 Task: Create a due date automation trigger when advanced on, 2 days after a card is due add fields without all custom fields completed at 11:00 AM.
Action: Mouse moved to (1389, 111)
Screenshot: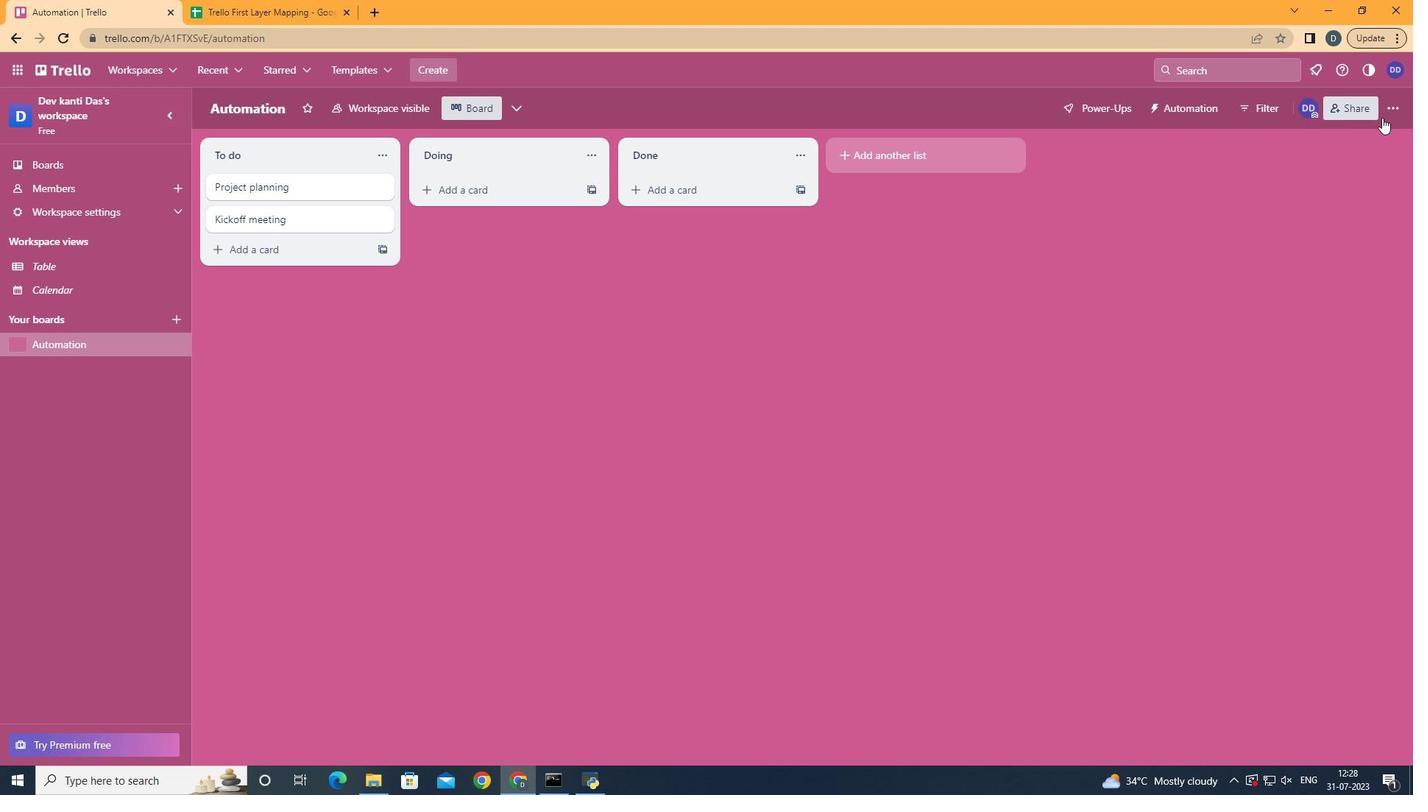 
Action: Mouse pressed left at (1389, 111)
Screenshot: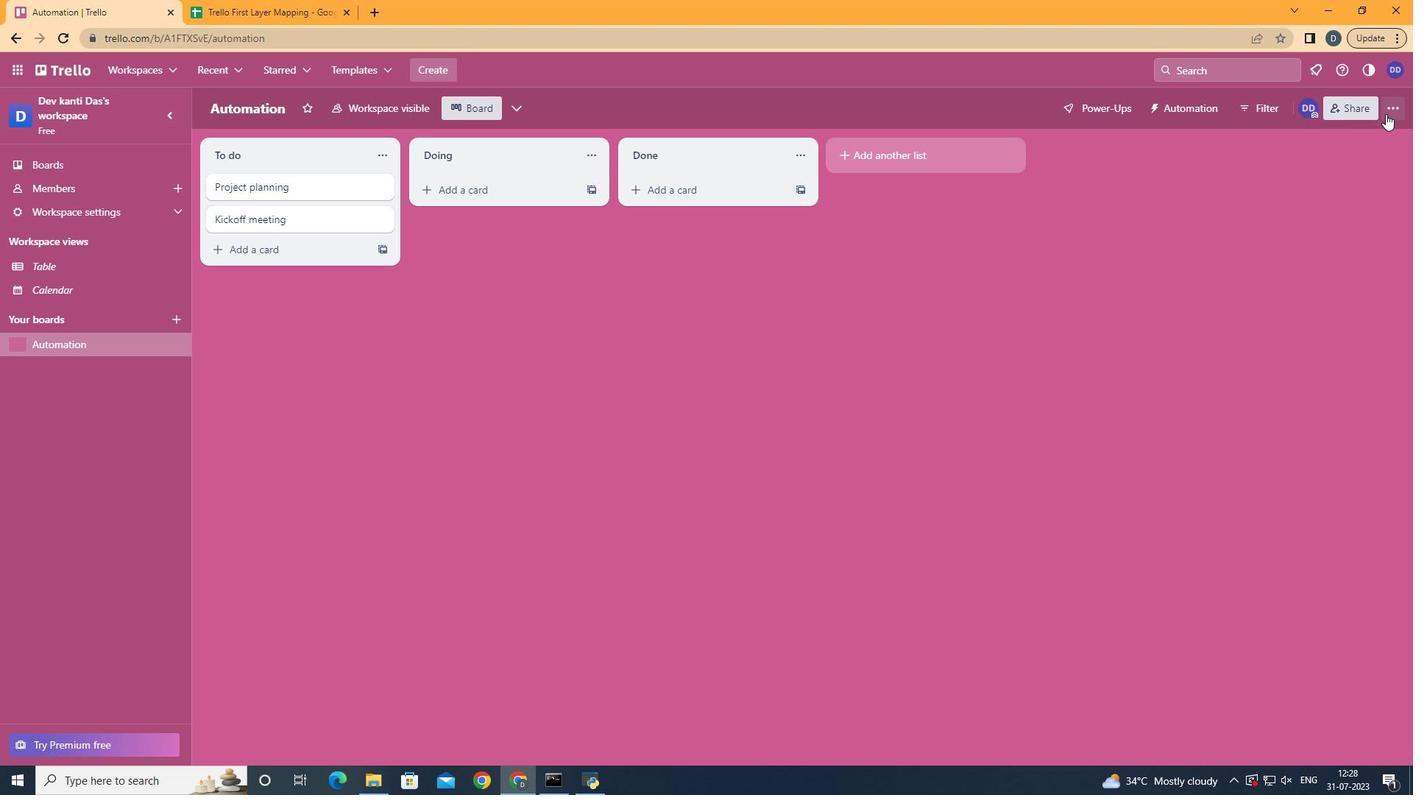 
Action: Mouse moved to (1331, 293)
Screenshot: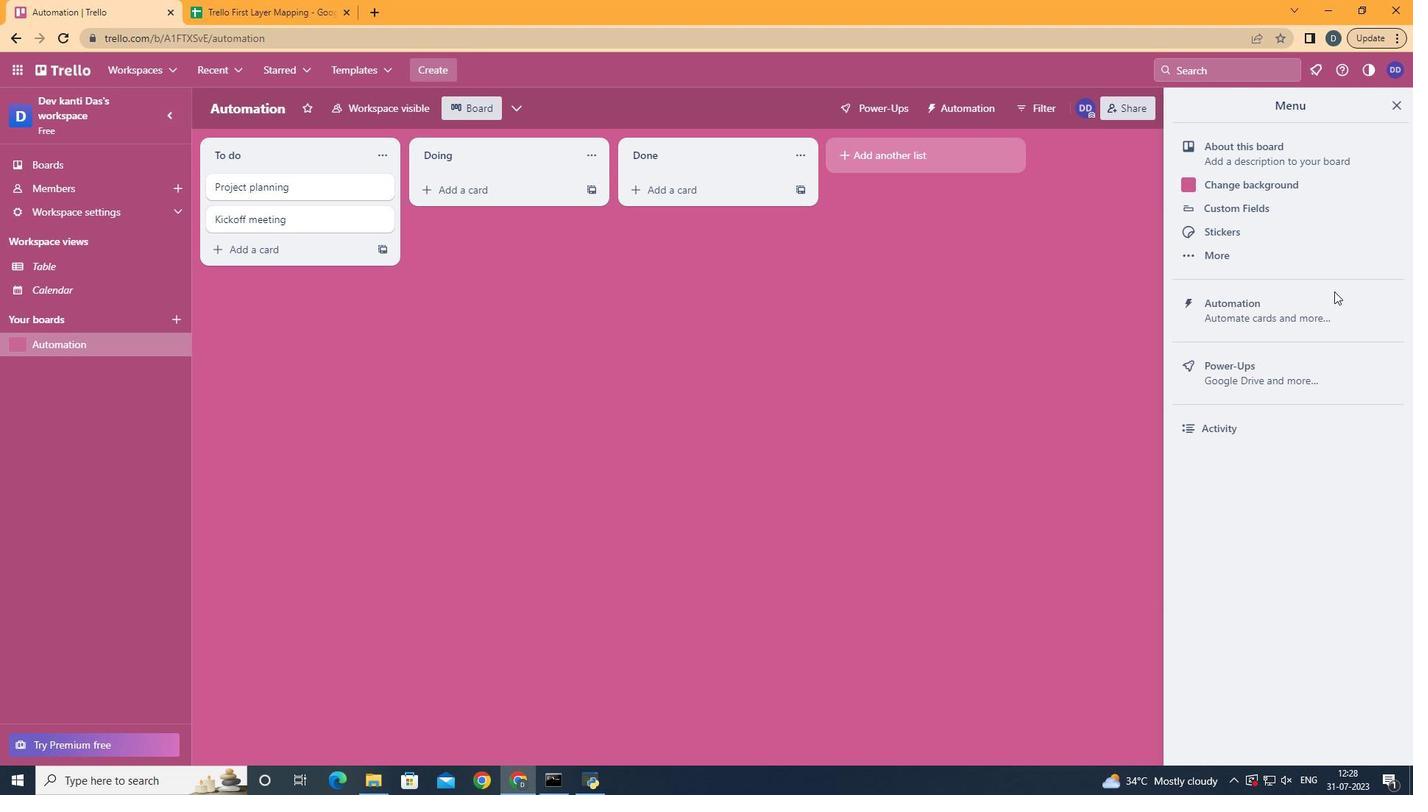 
Action: Mouse pressed left at (1331, 293)
Screenshot: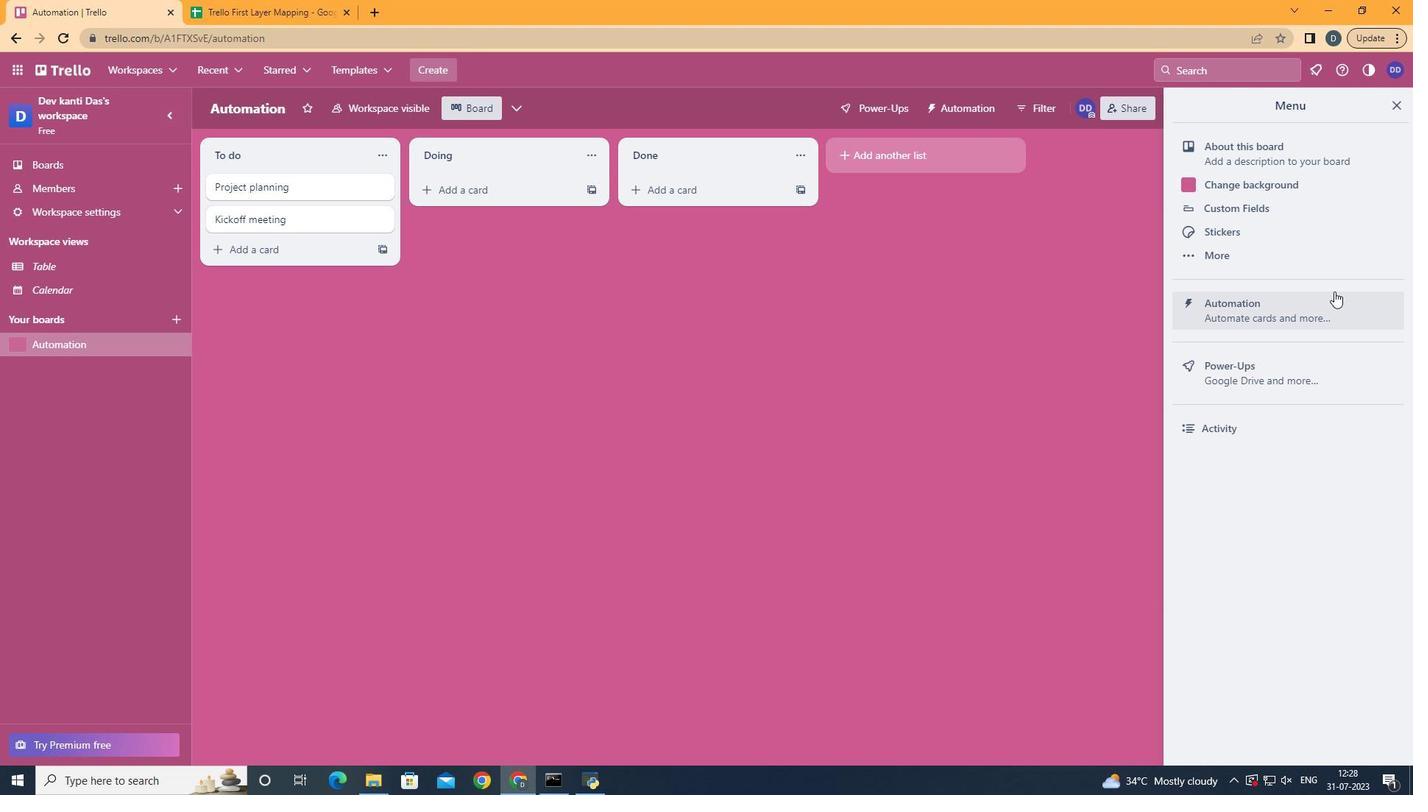 
Action: Mouse moved to (269, 288)
Screenshot: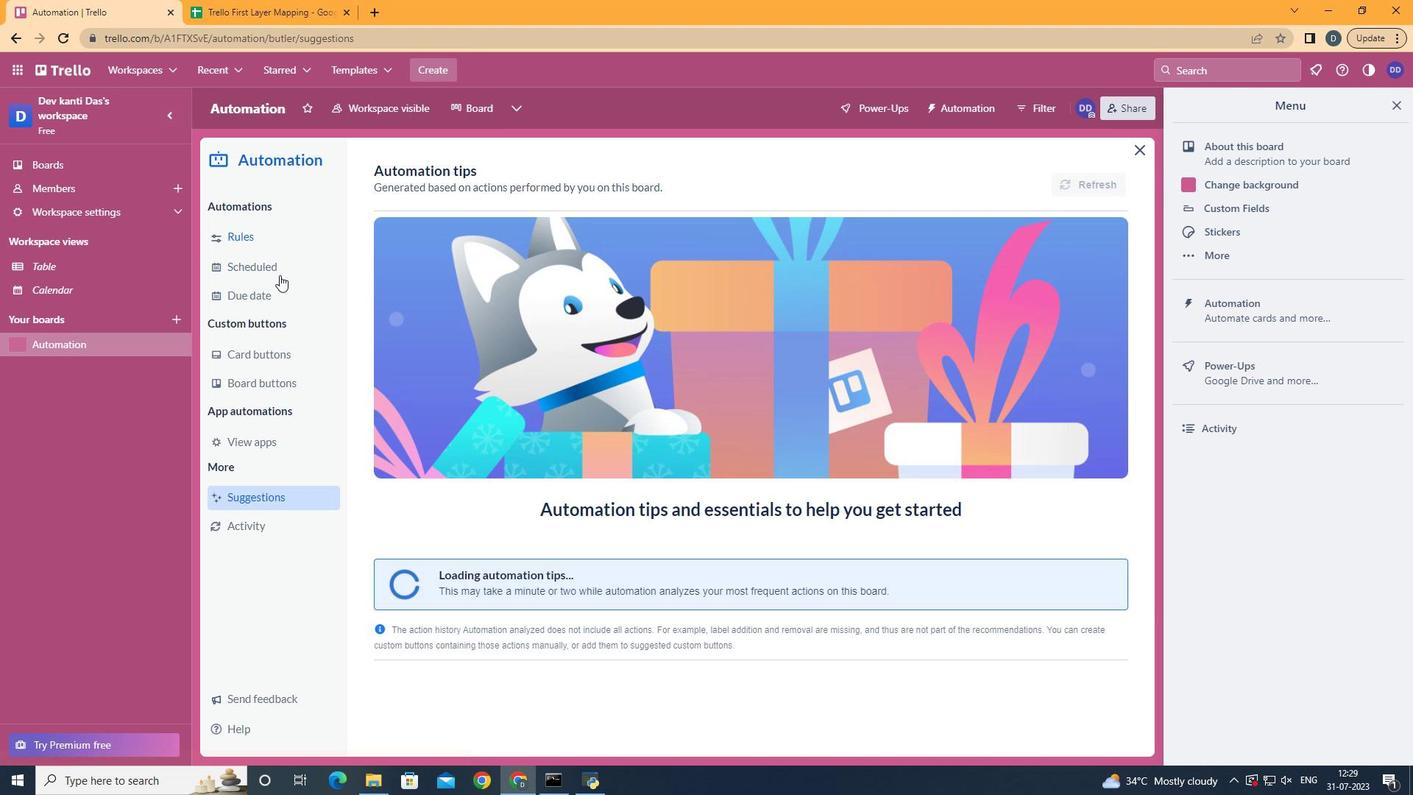 
Action: Mouse pressed left at (269, 288)
Screenshot: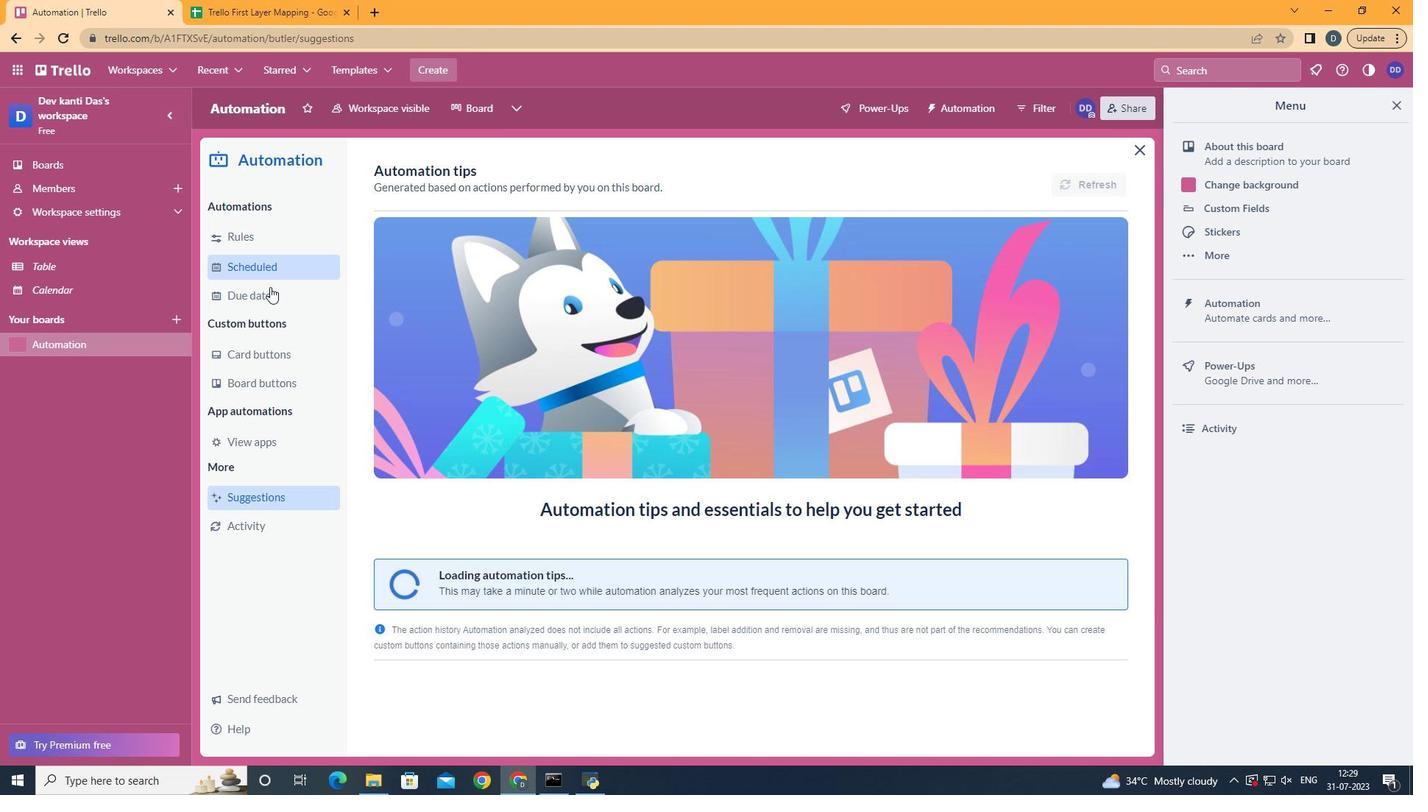
Action: Mouse moved to (1041, 178)
Screenshot: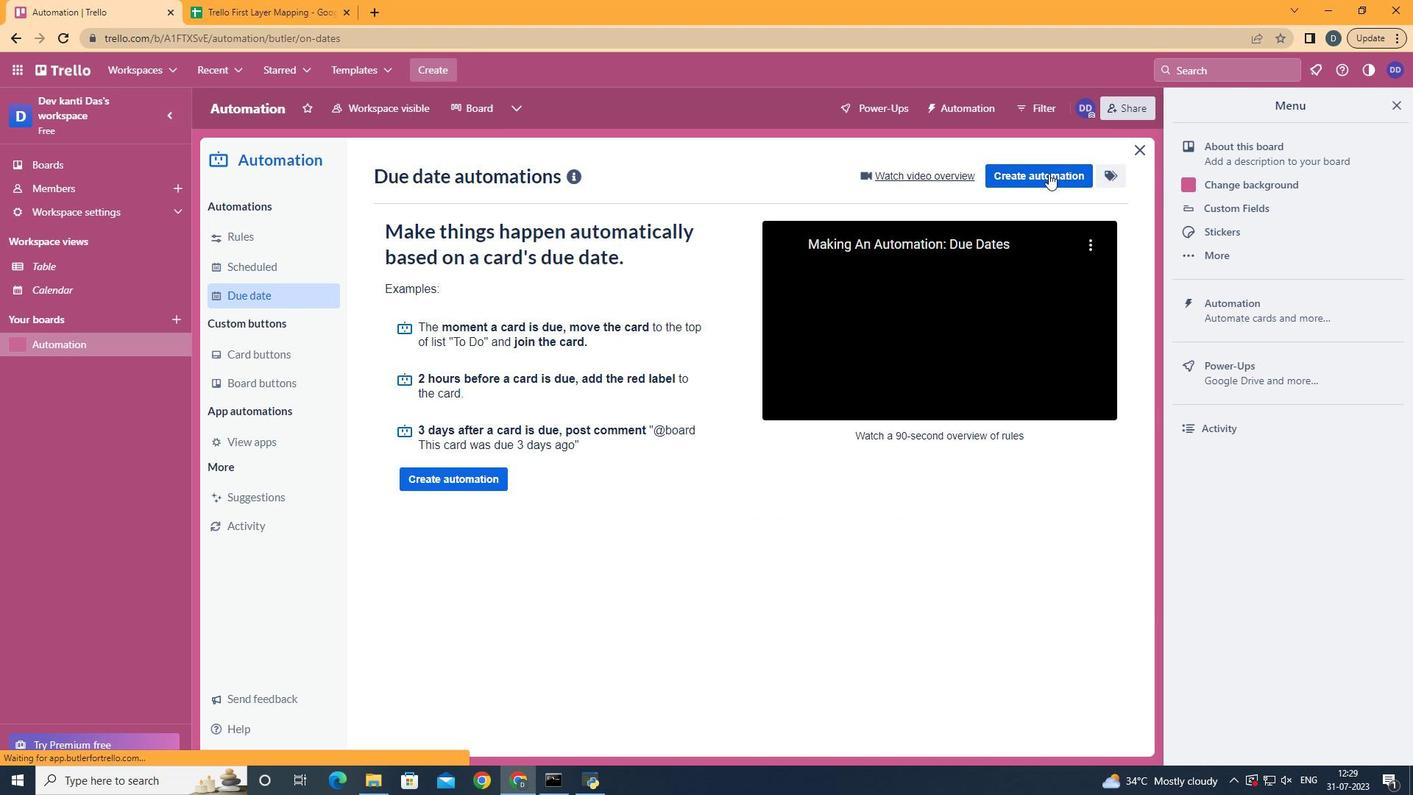 
Action: Mouse pressed left at (1041, 178)
Screenshot: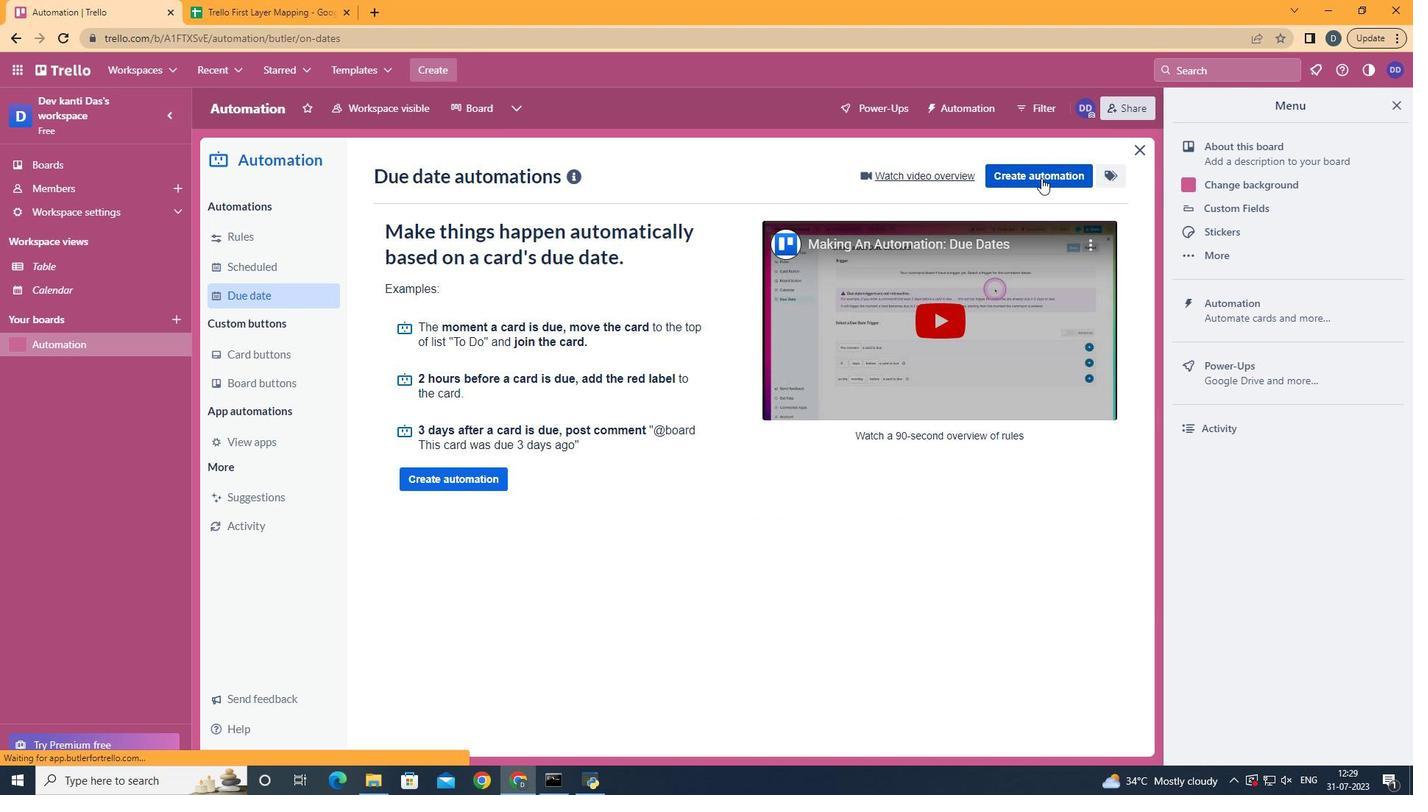 
Action: Mouse moved to (720, 317)
Screenshot: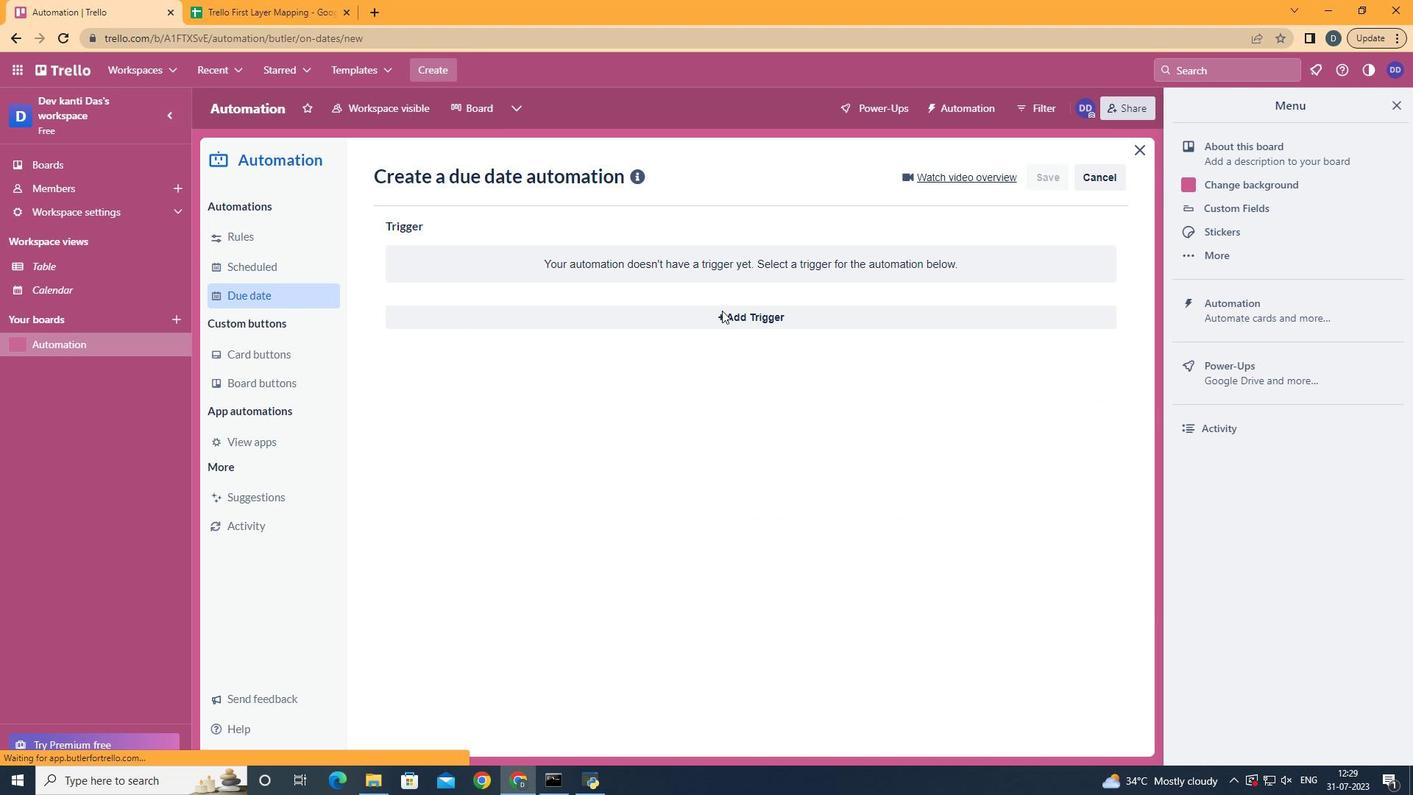
Action: Mouse pressed left at (720, 317)
Screenshot: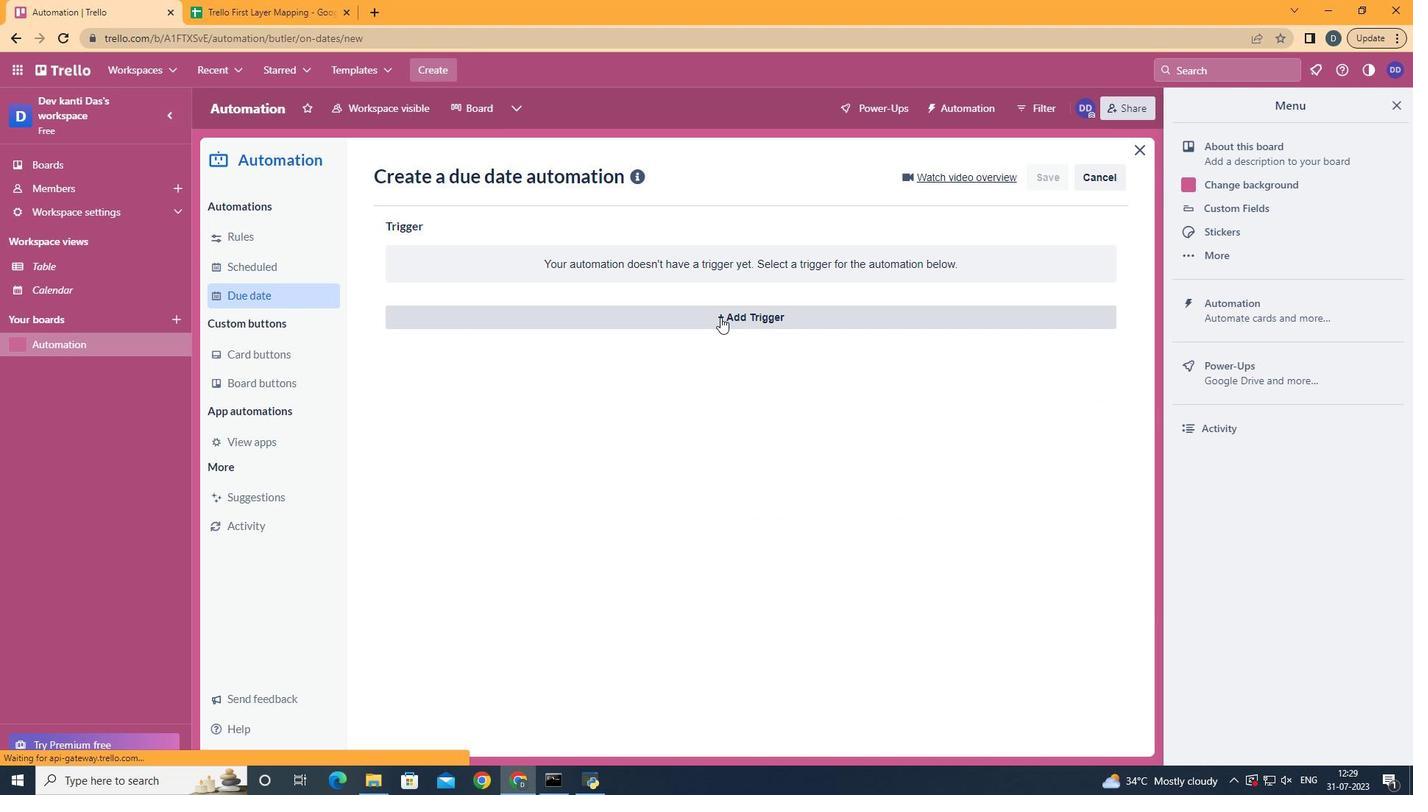 
Action: Mouse moved to (525, 604)
Screenshot: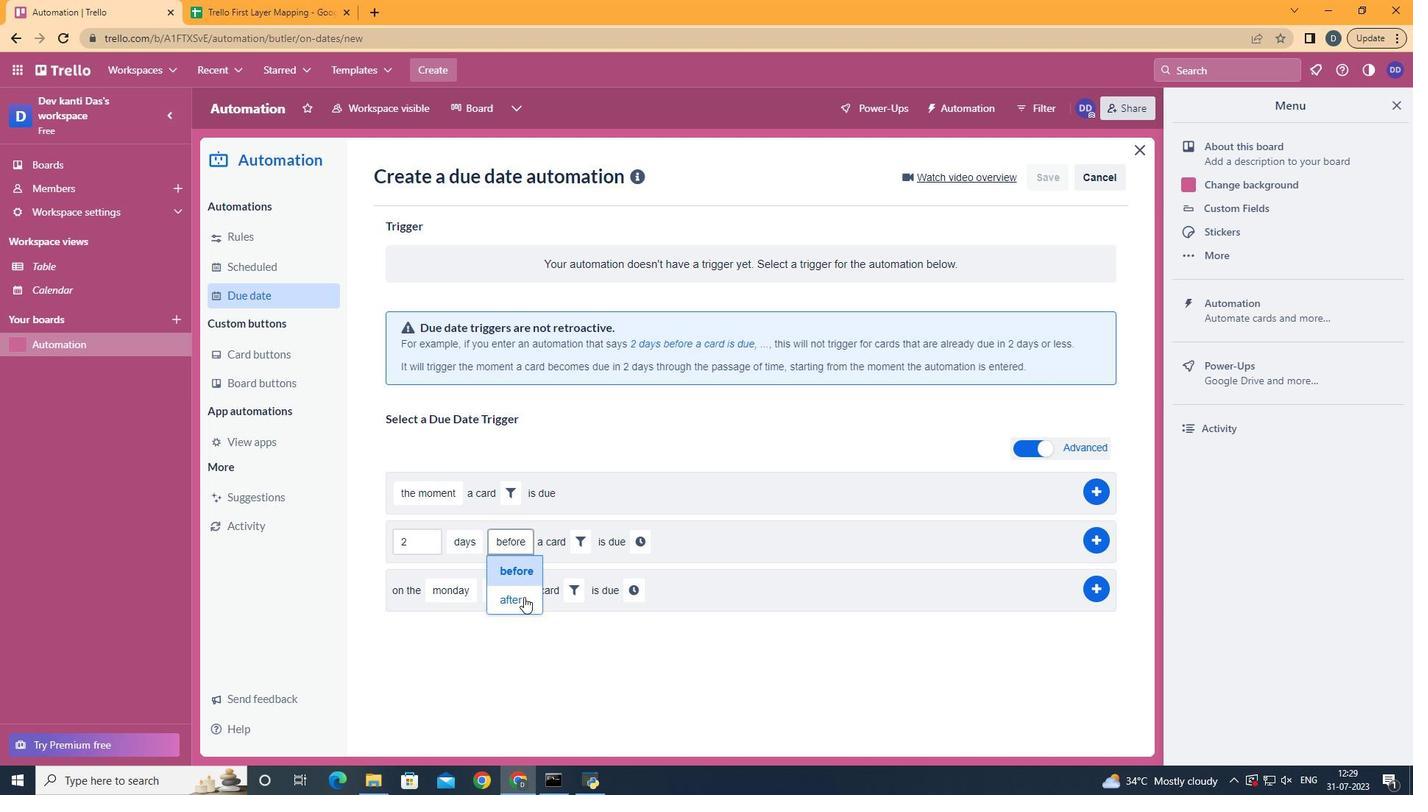 
Action: Mouse pressed left at (525, 604)
Screenshot: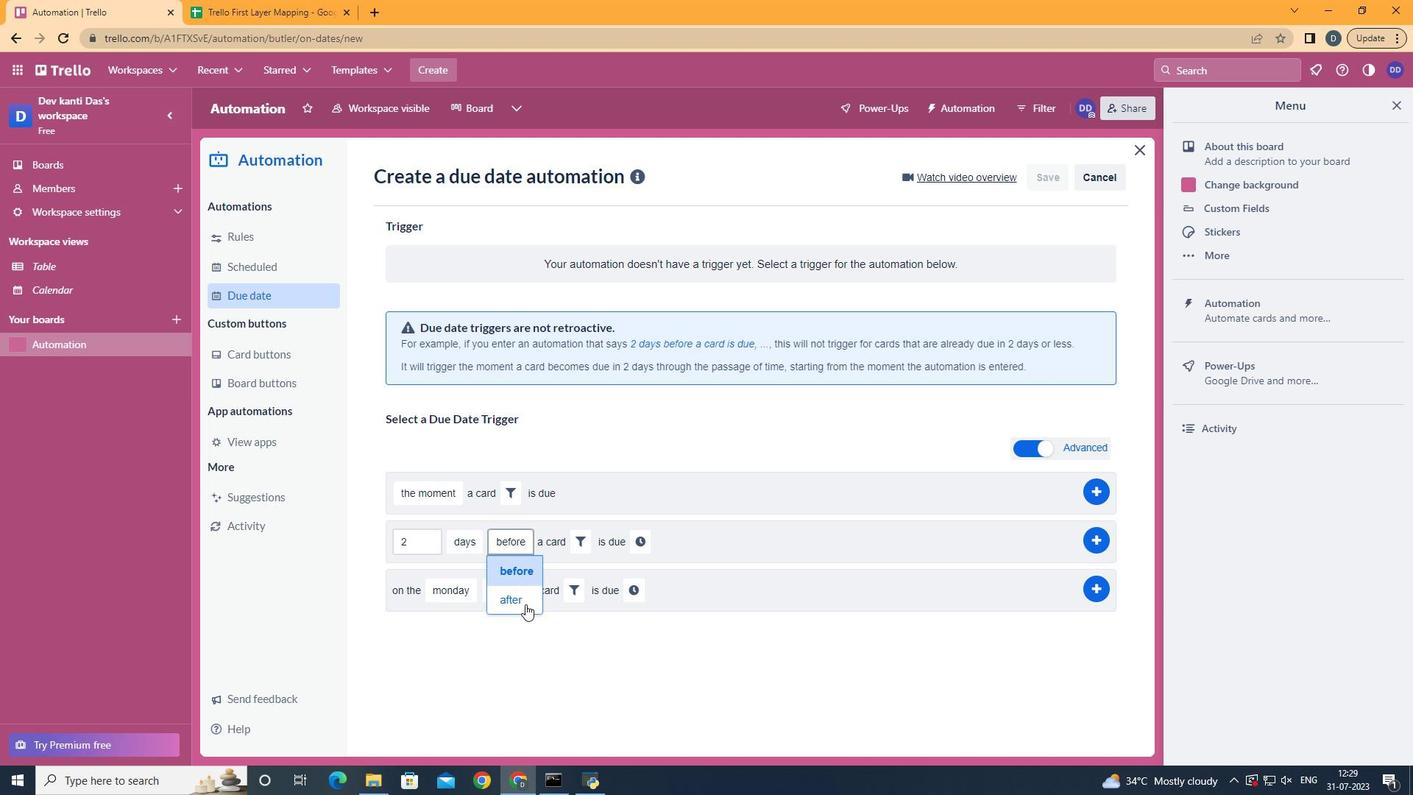 
Action: Mouse moved to (570, 535)
Screenshot: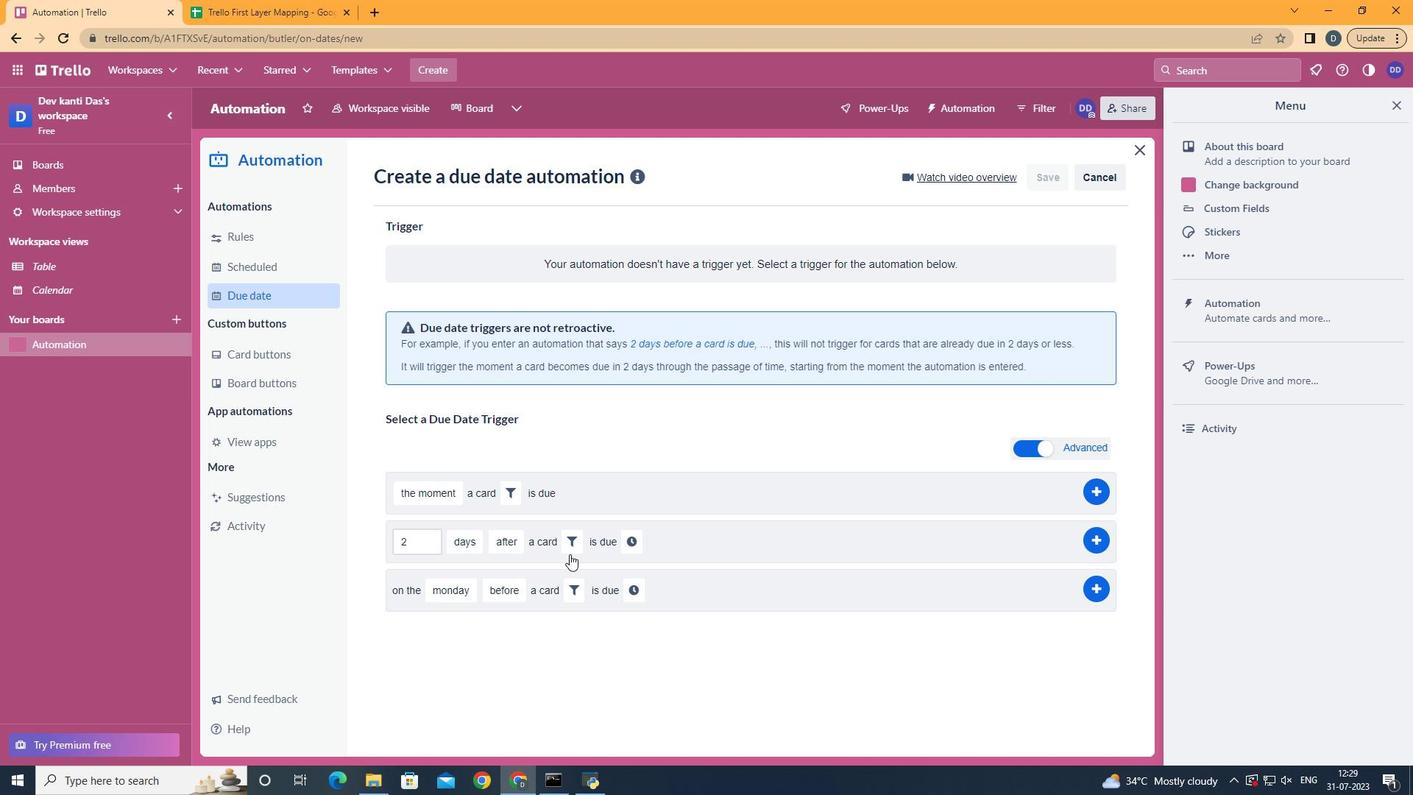 
Action: Mouse pressed left at (570, 535)
Screenshot: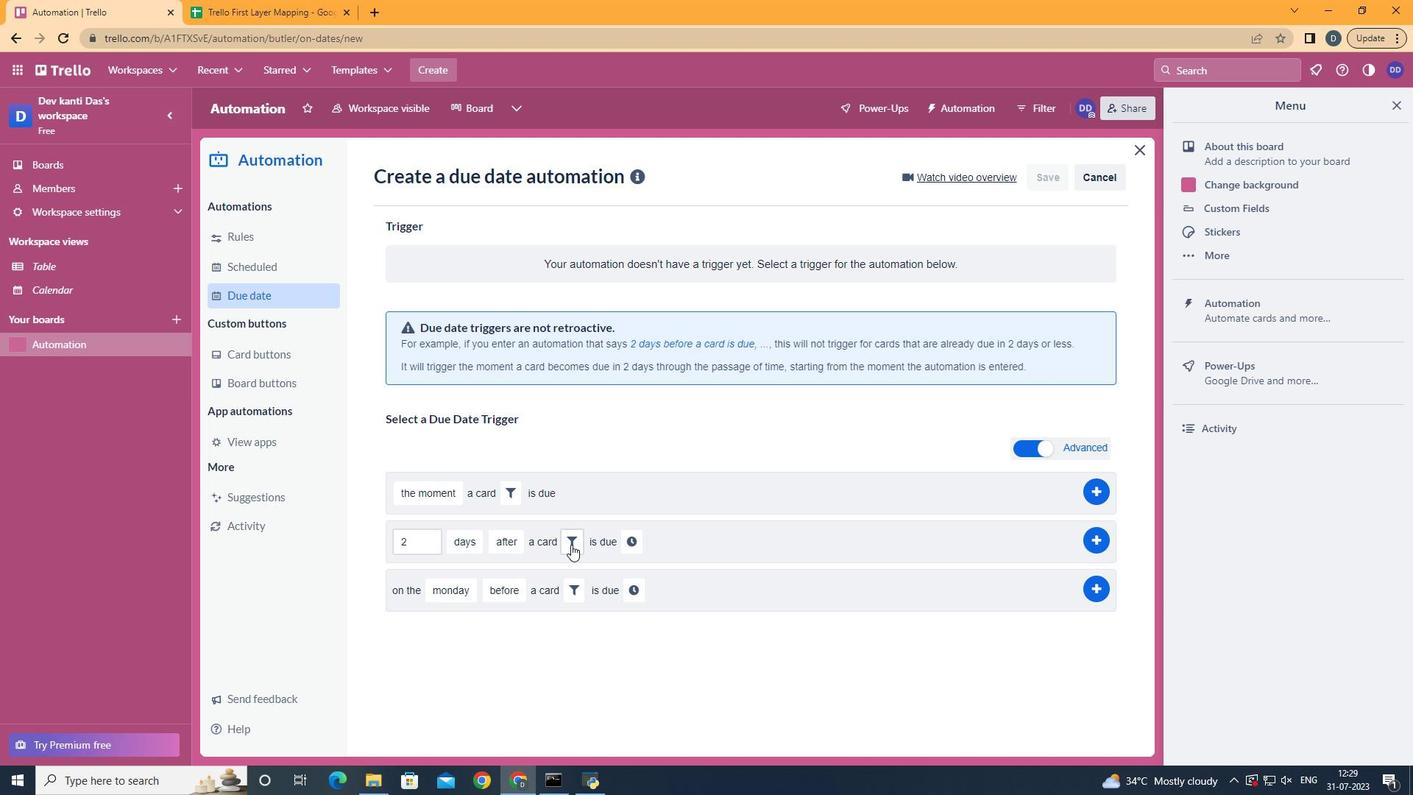 
Action: Mouse moved to (802, 584)
Screenshot: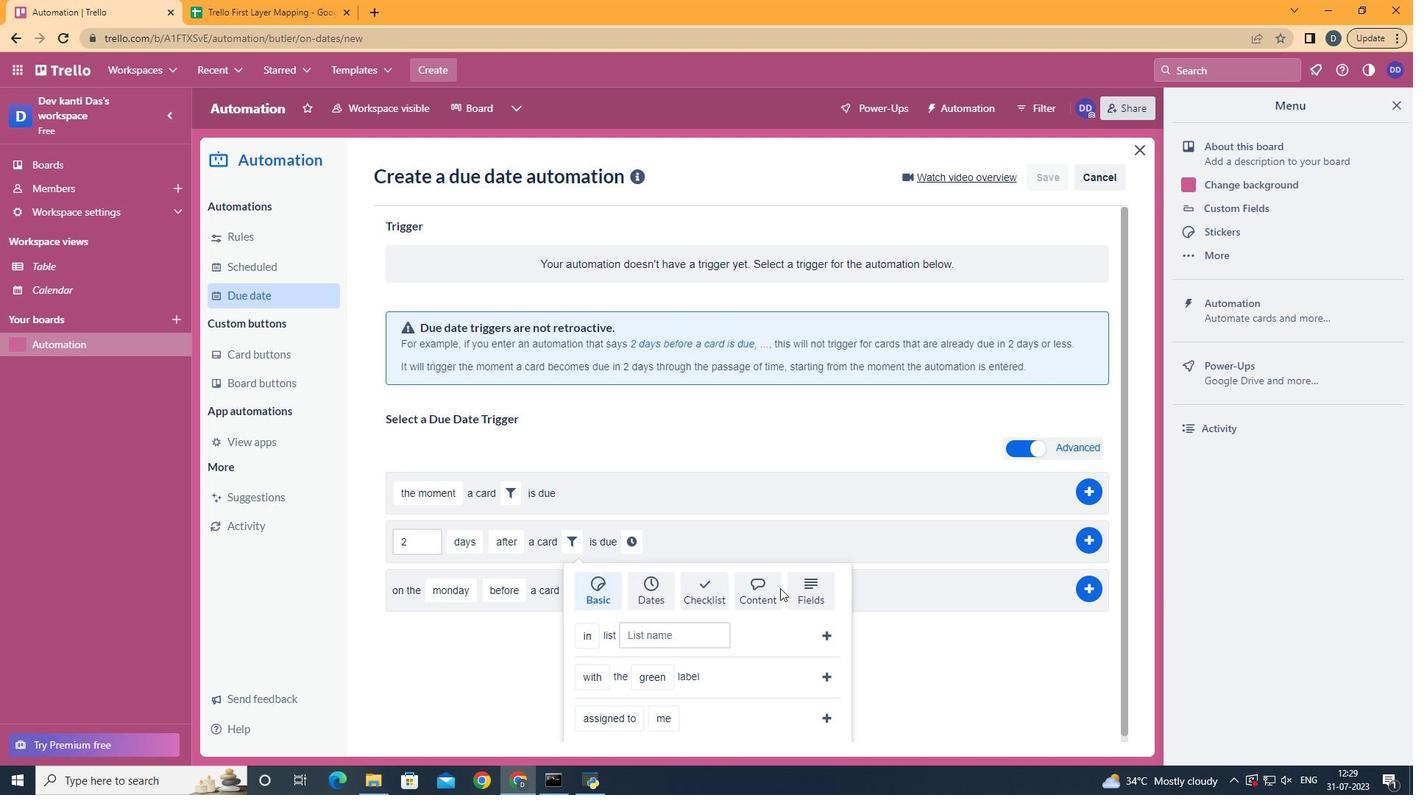 
Action: Mouse pressed left at (802, 584)
Screenshot: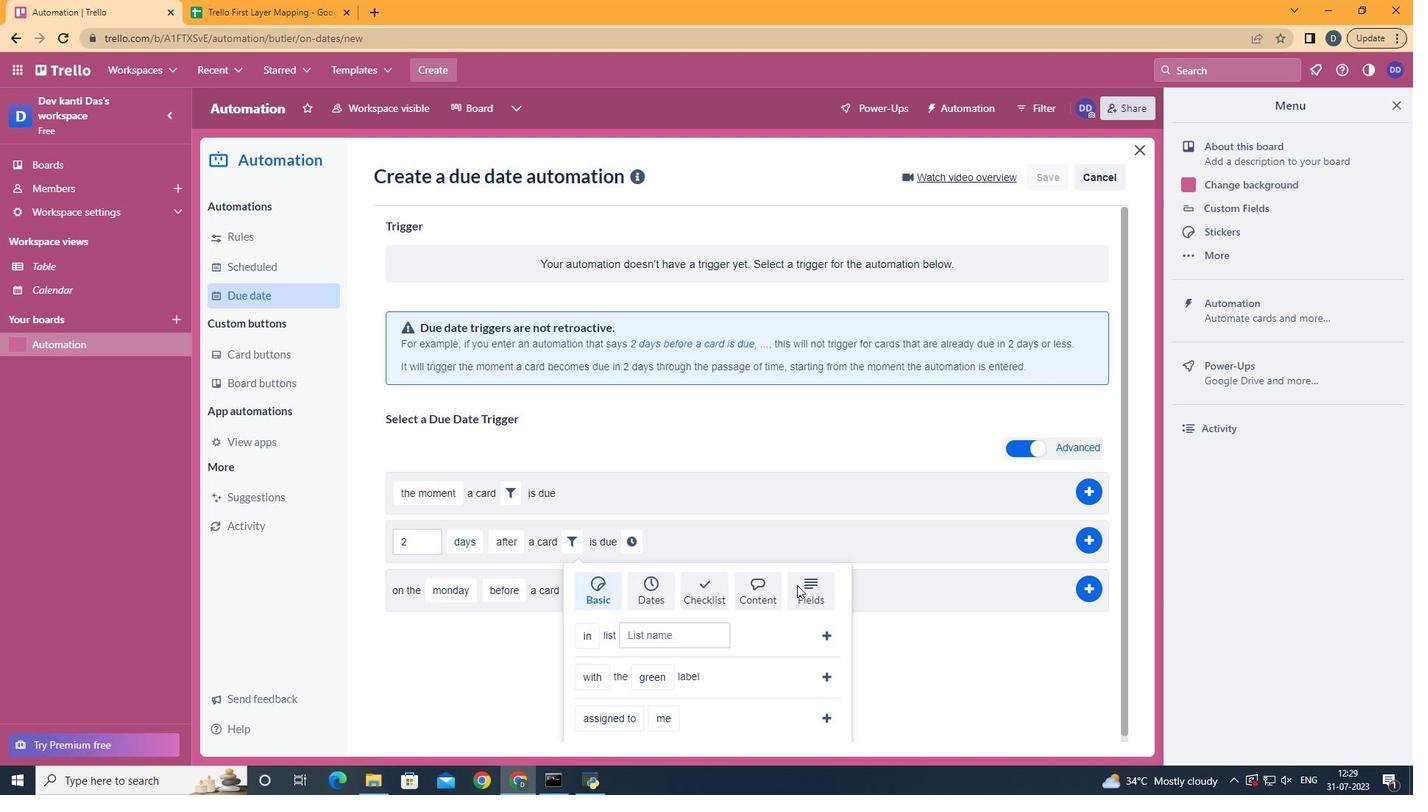 
Action: Mouse moved to (607, 709)
Screenshot: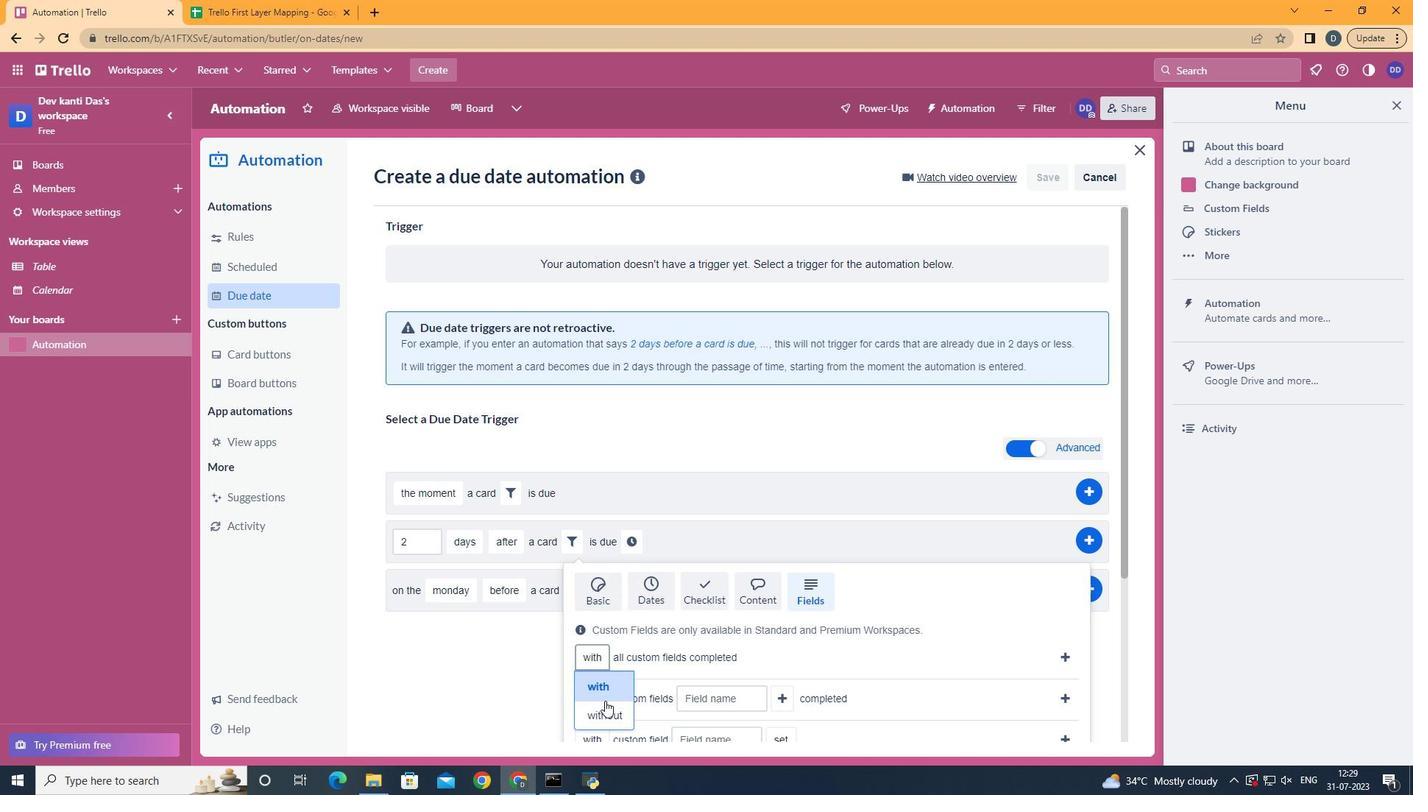 
Action: Mouse pressed left at (607, 709)
Screenshot: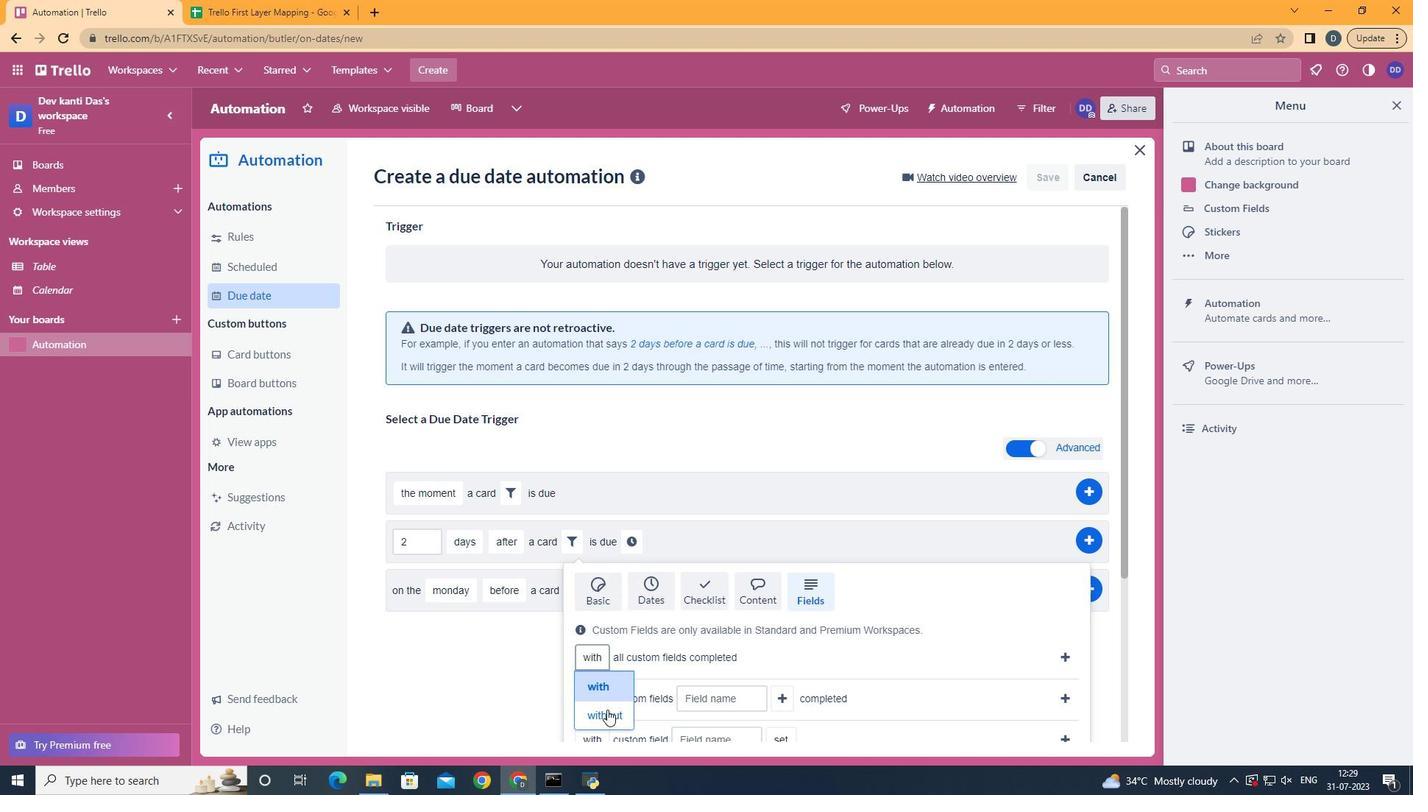
Action: Mouse moved to (1061, 656)
Screenshot: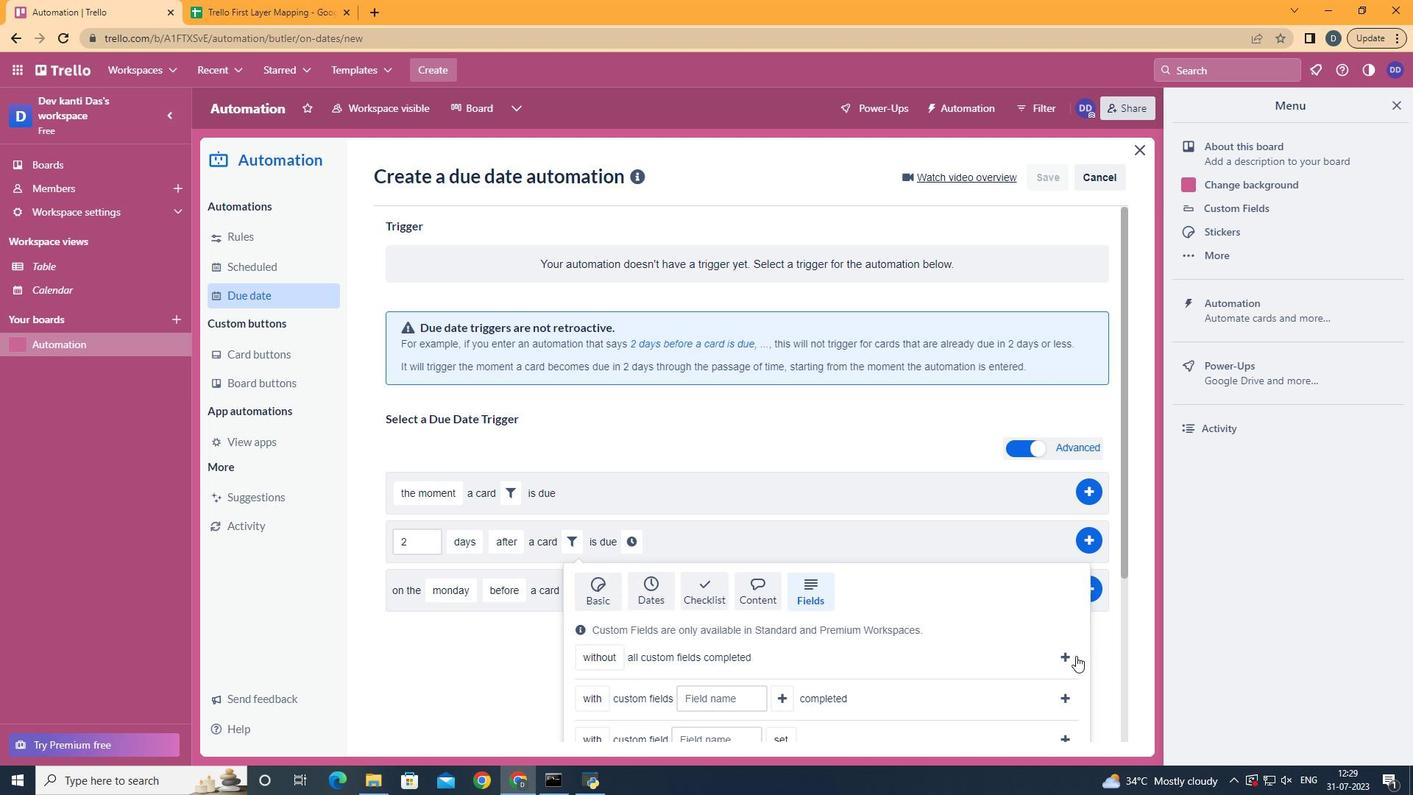 
Action: Mouse pressed left at (1061, 656)
Screenshot: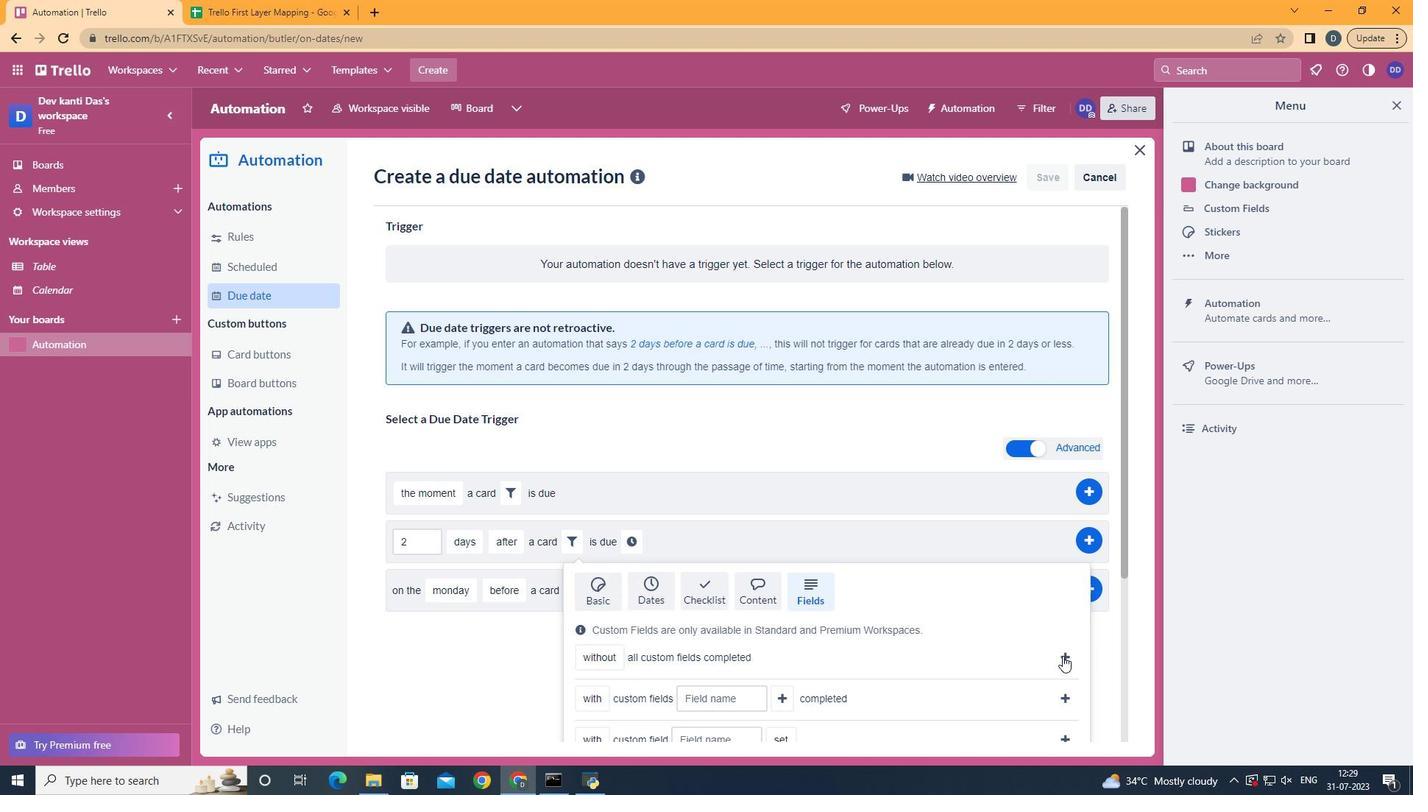 
Action: Mouse moved to (832, 552)
Screenshot: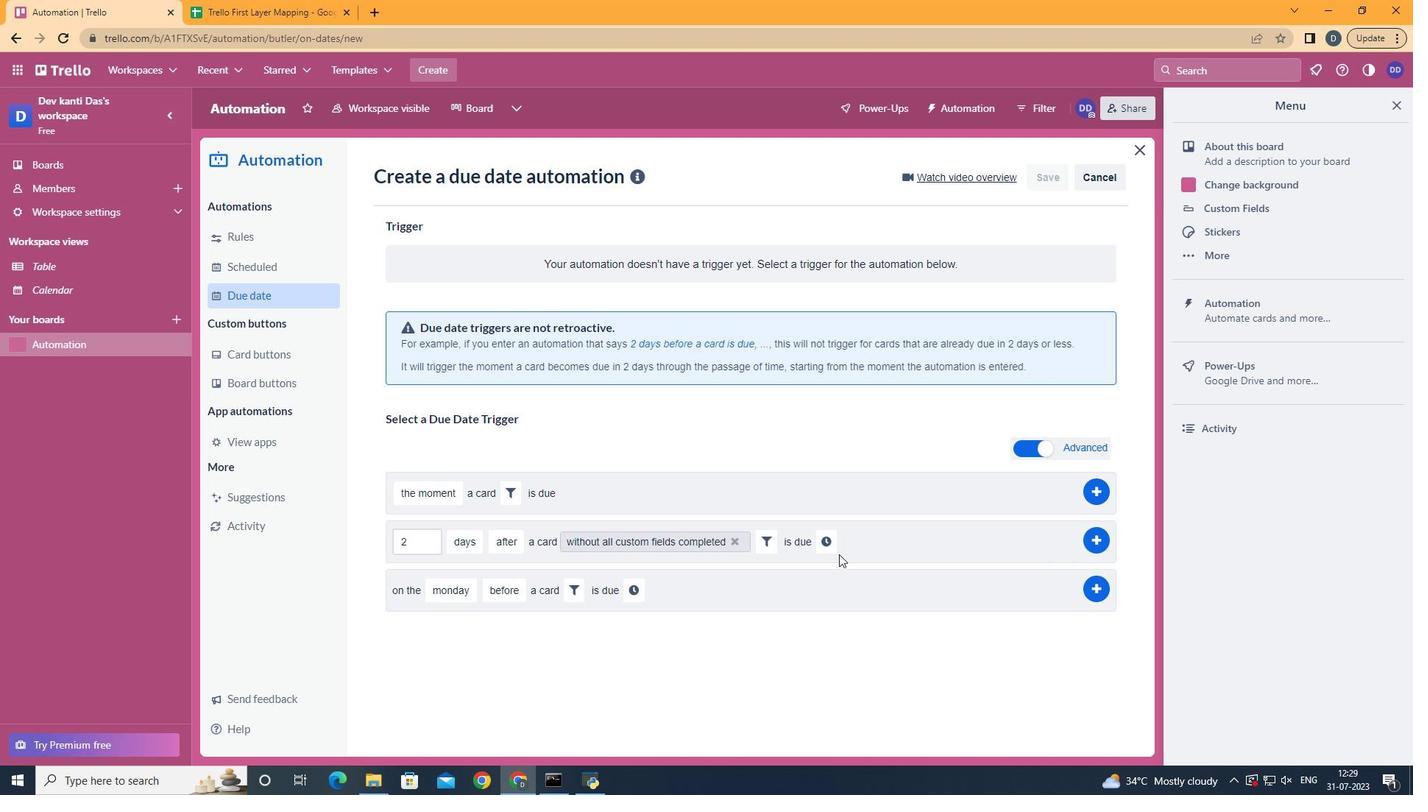 
Action: Mouse pressed left at (832, 552)
Screenshot: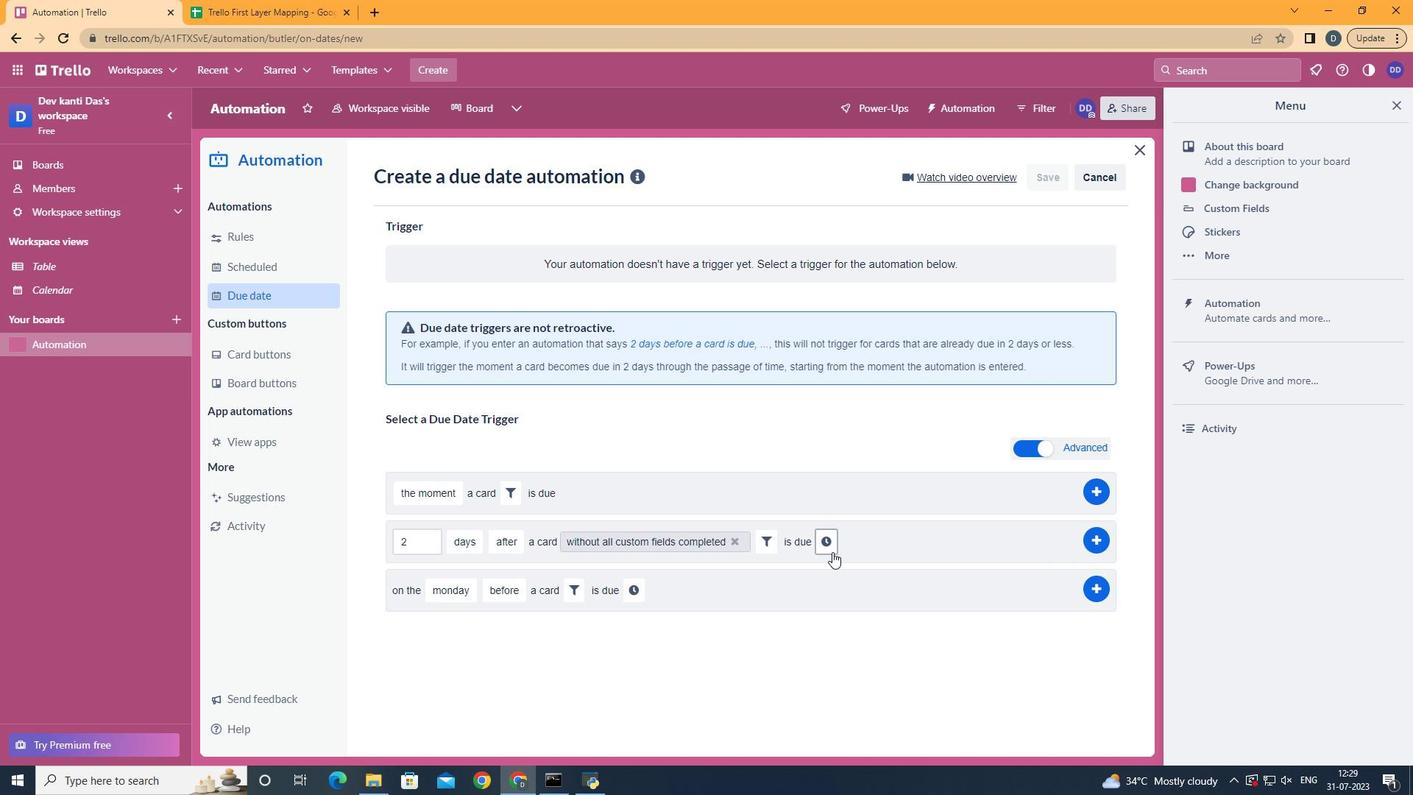 
Action: Mouse moved to (862, 551)
Screenshot: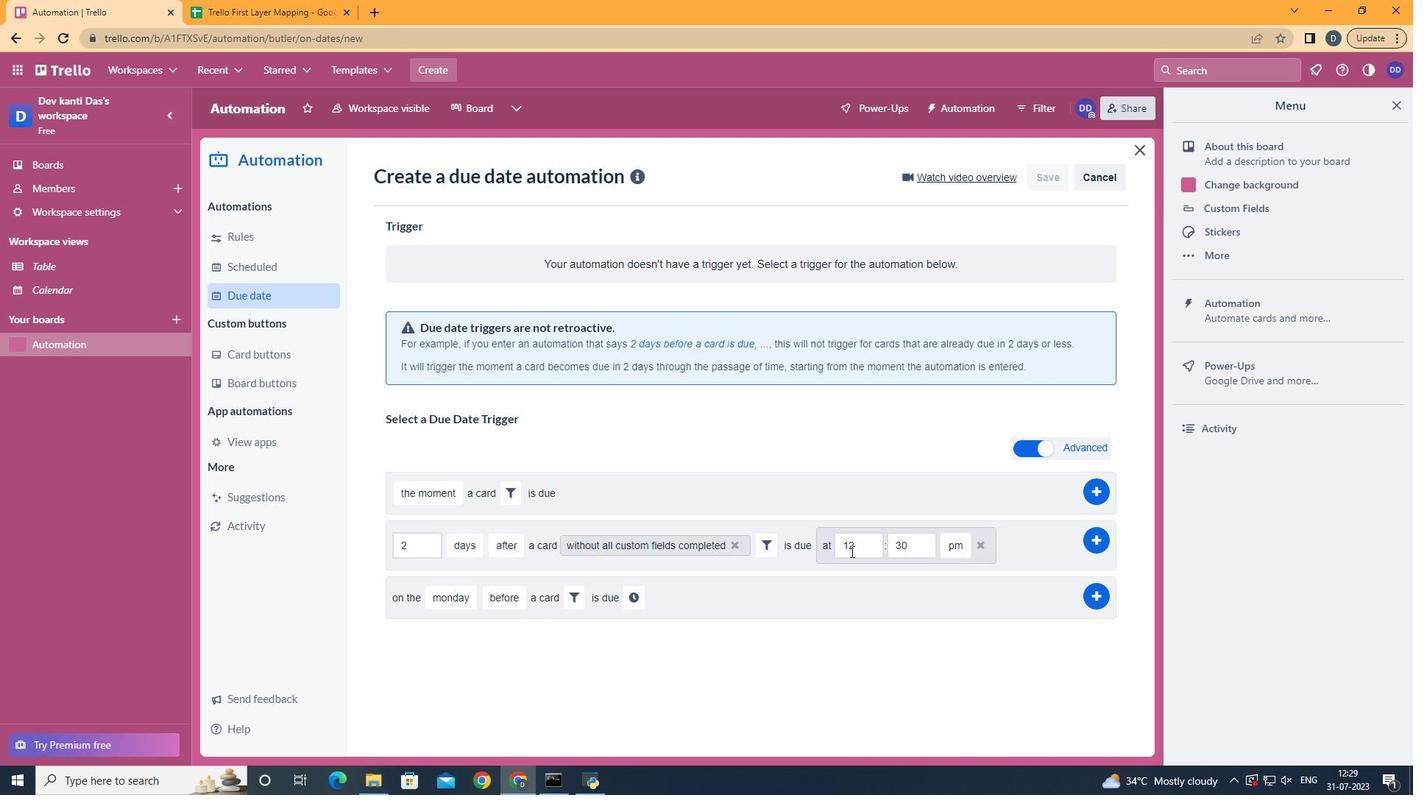 
Action: Mouse pressed left at (862, 551)
Screenshot: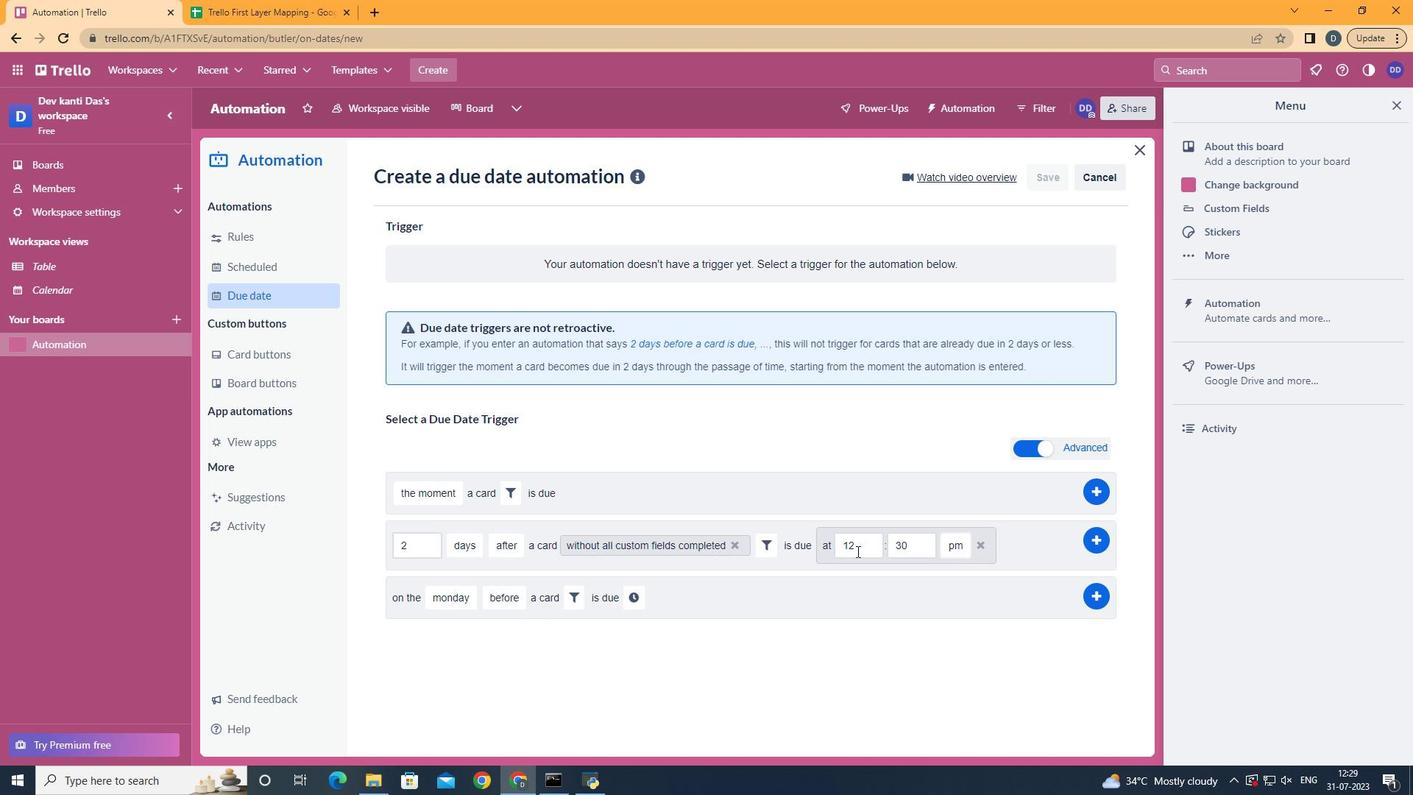 
Action: Key pressed <Key.backspace><Key.backspace>11
Screenshot: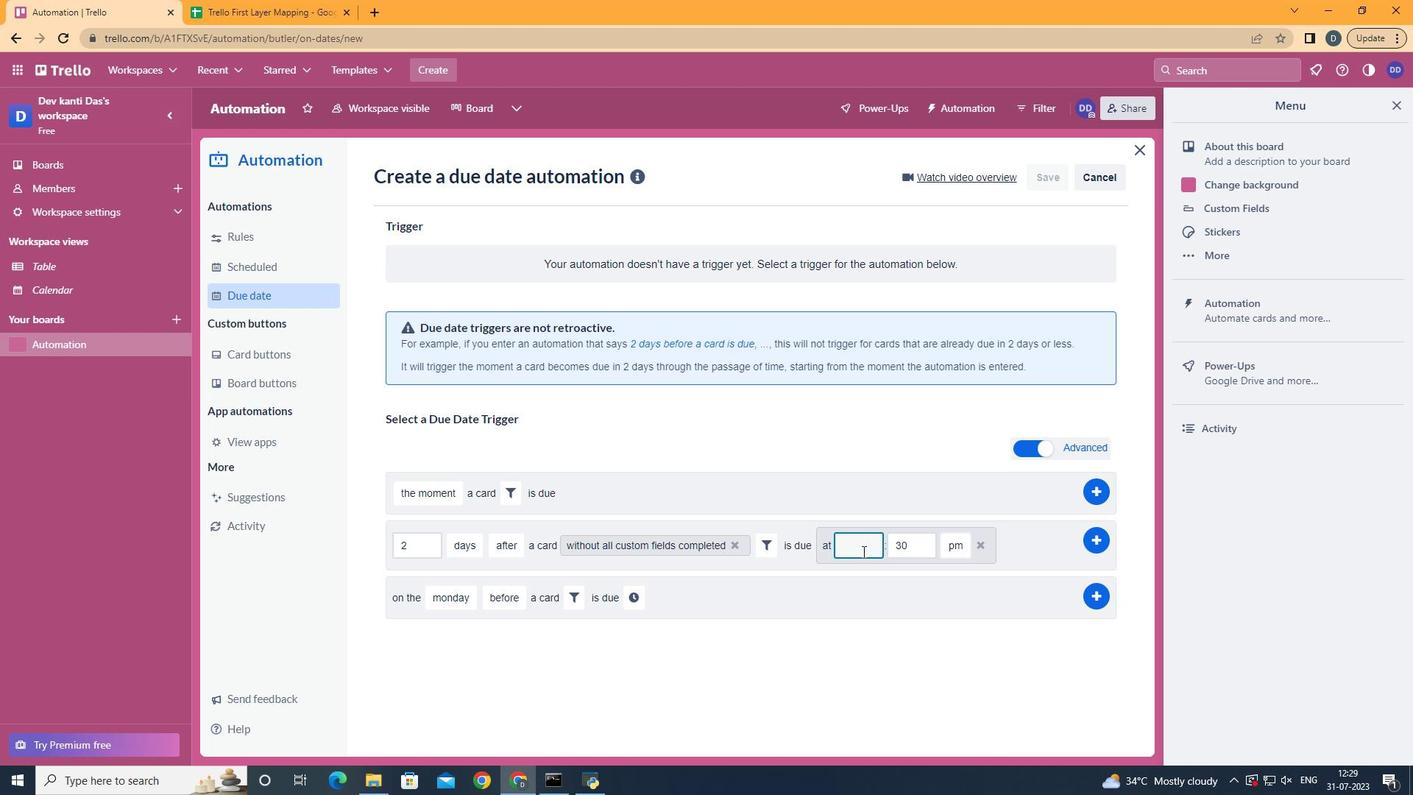 
Action: Mouse moved to (918, 545)
Screenshot: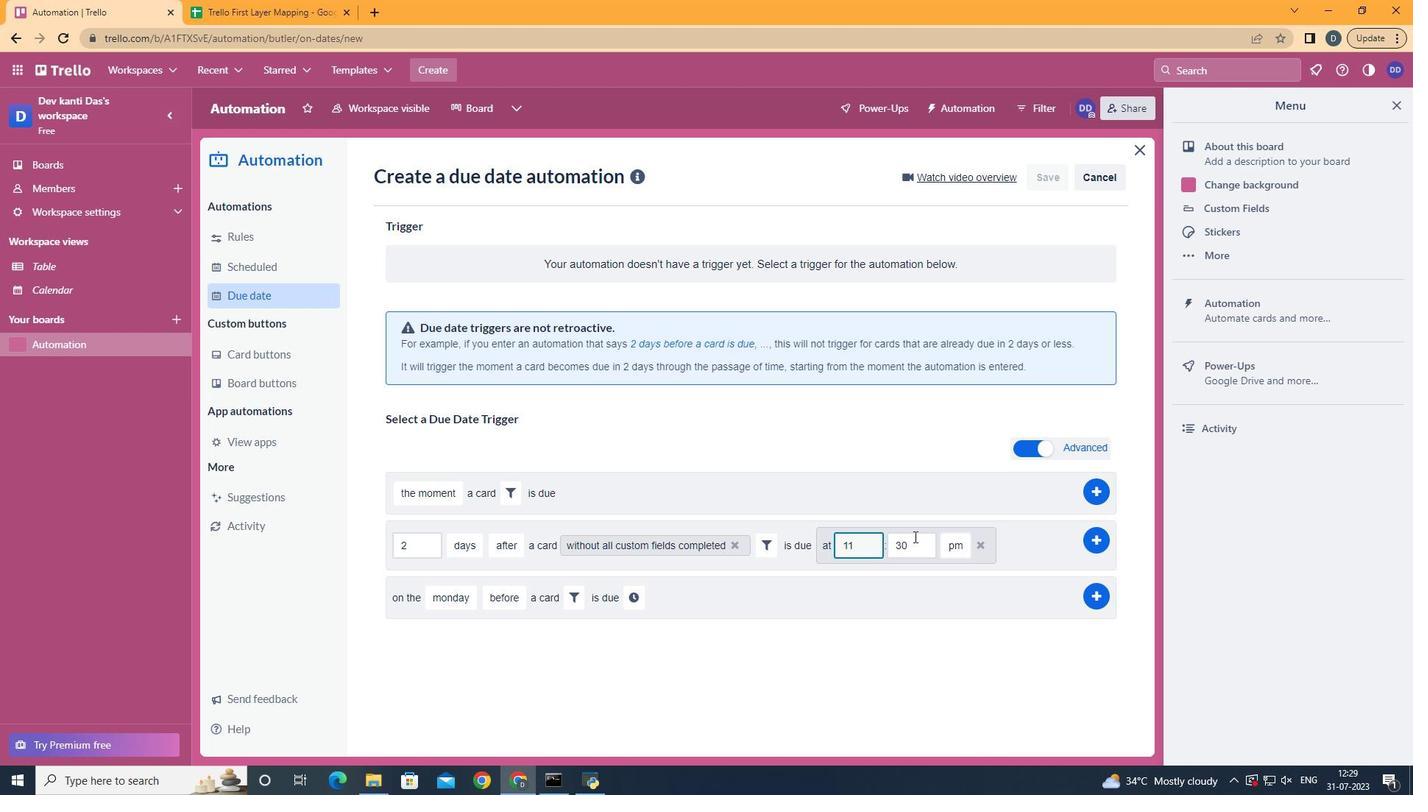 
Action: Mouse pressed left at (918, 545)
Screenshot: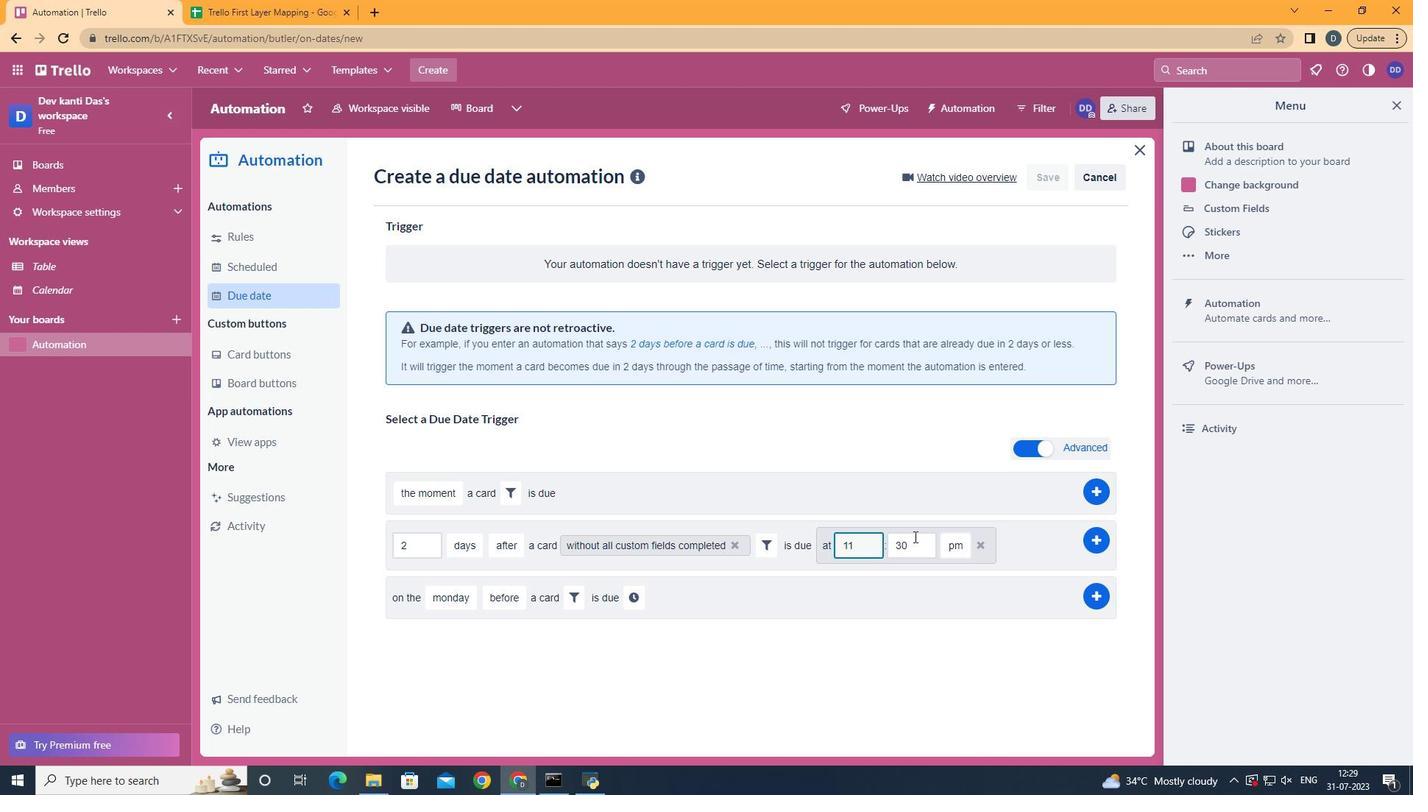 
Action: Key pressed <Key.backspace><Key.backspace>00
Screenshot: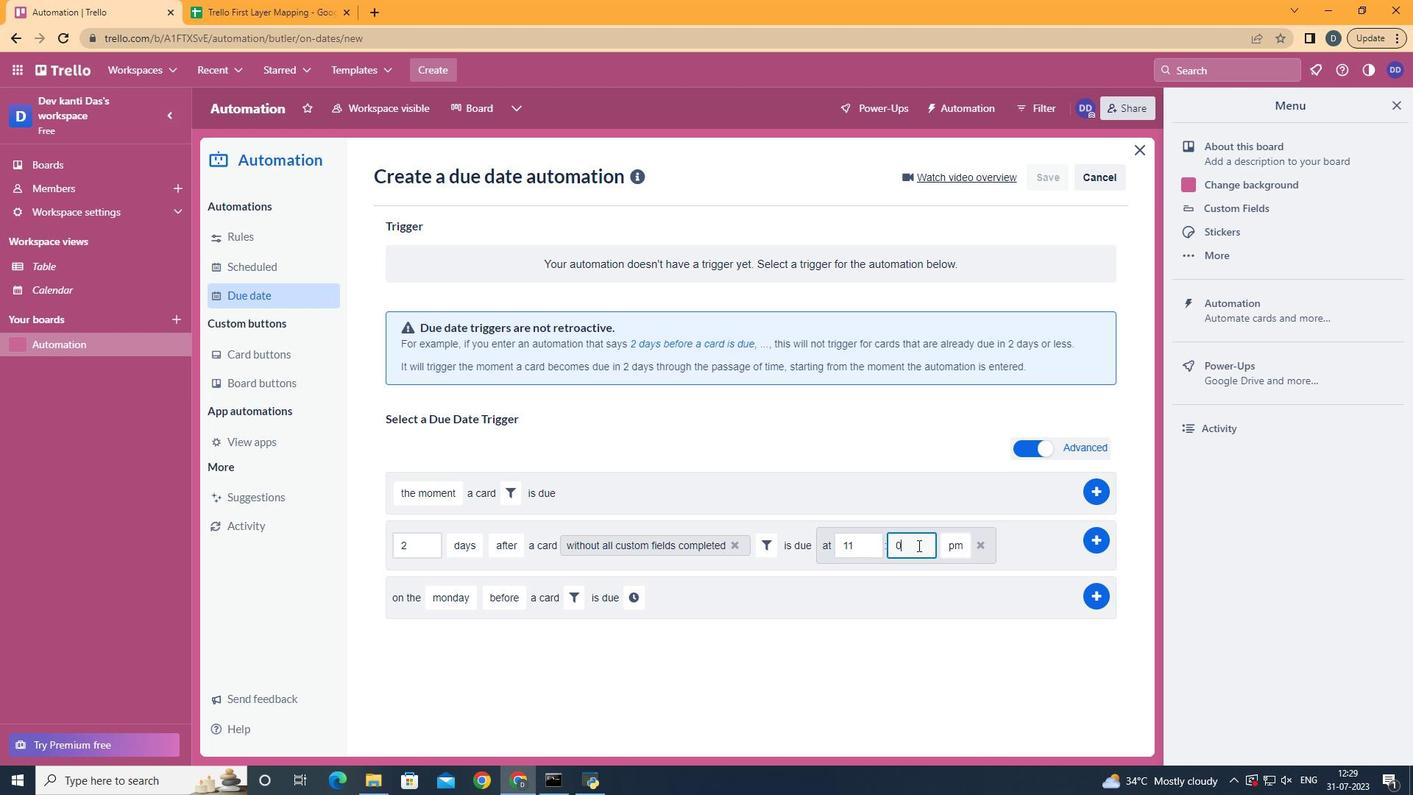 
Action: Mouse moved to (950, 579)
Screenshot: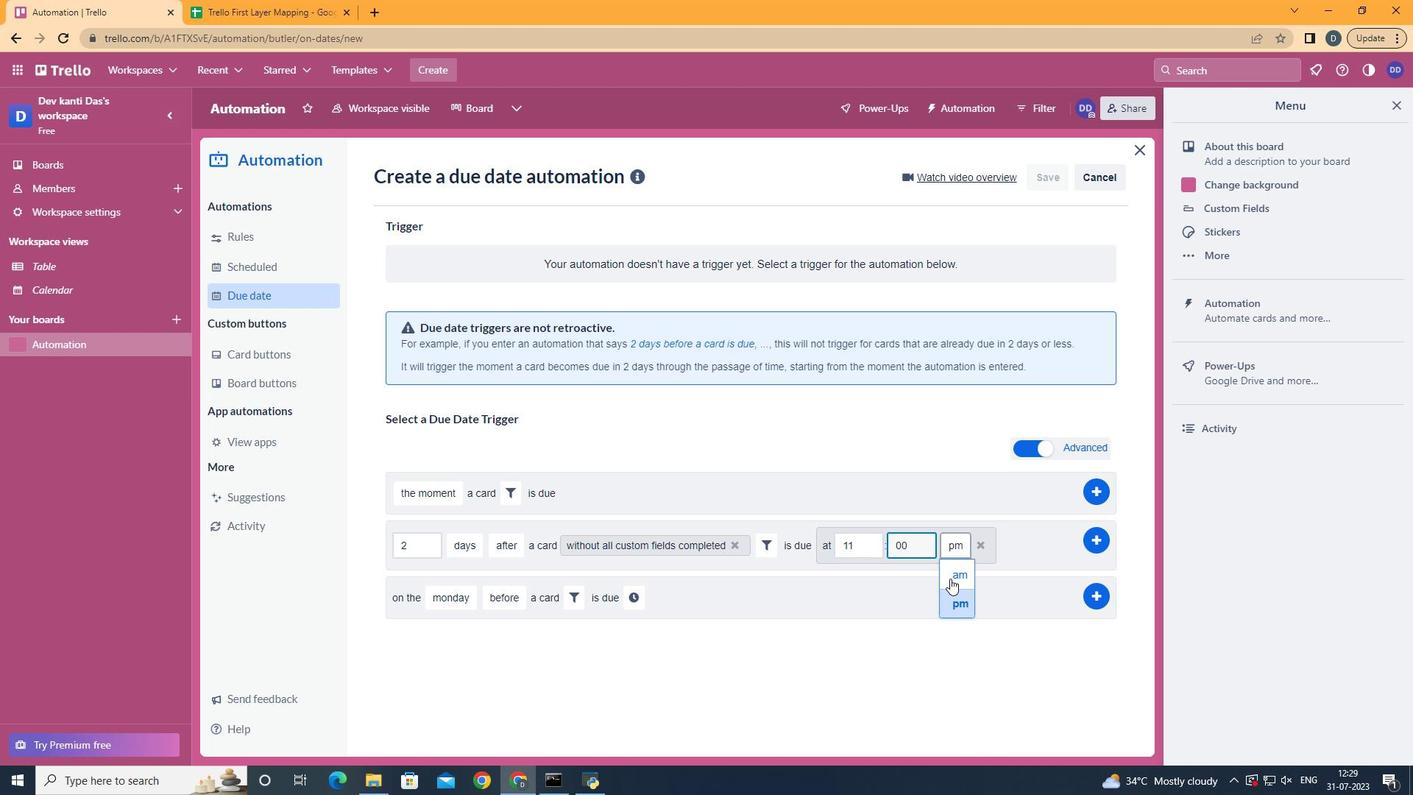 
Action: Mouse pressed left at (950, 579)
Screenshot: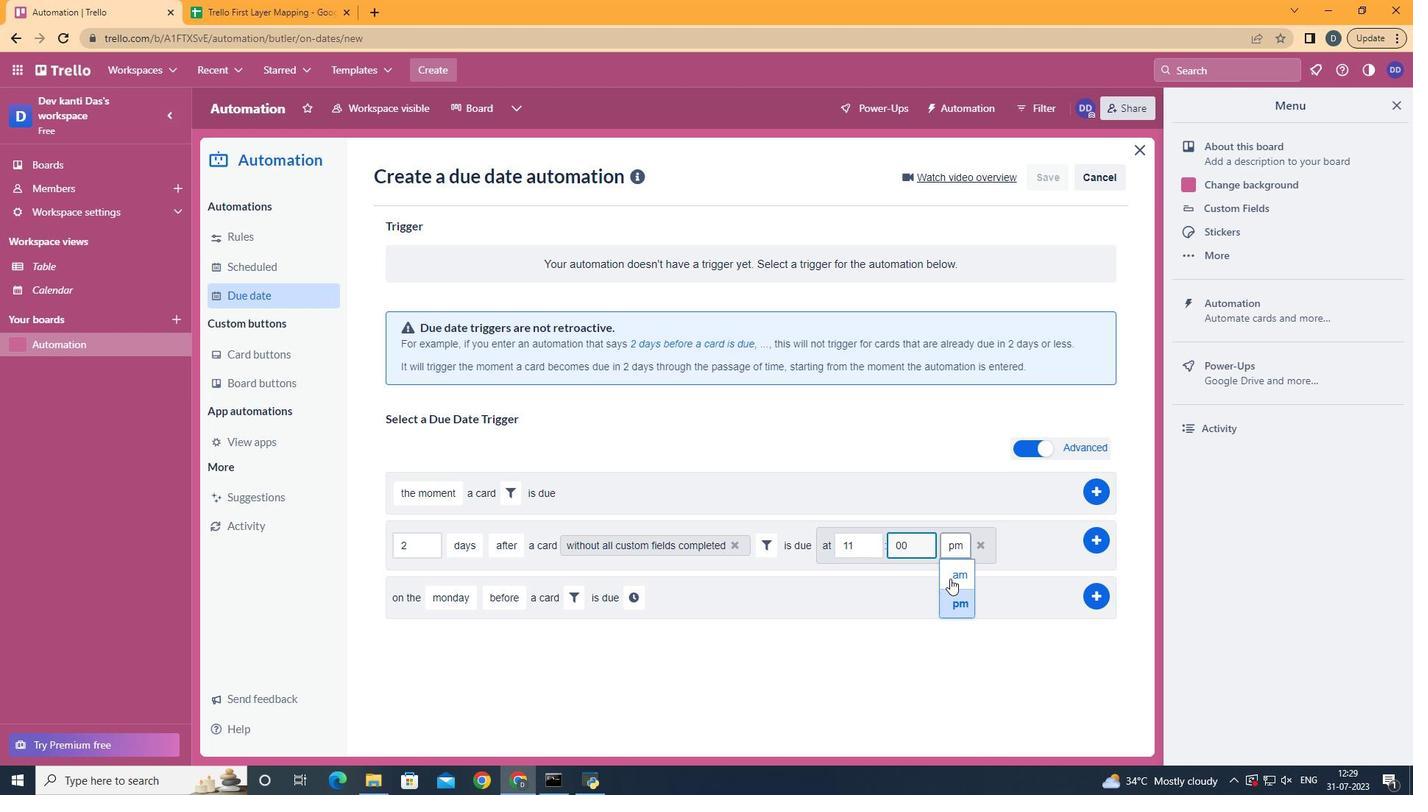 
Action: Mouse moved to (1099, 545)
Screenshot: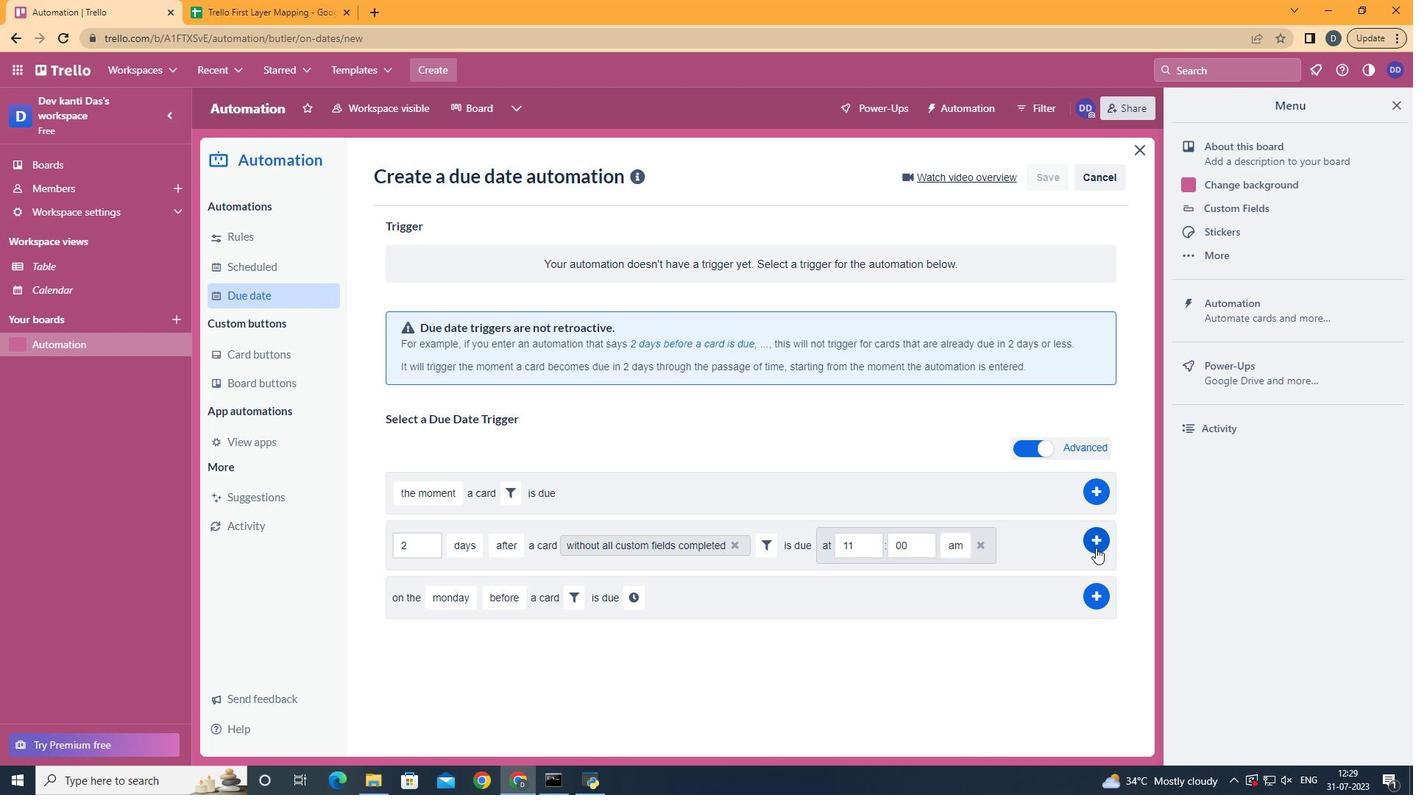 
Action: Mouse pressed left at (1099, 545)
Screenshot: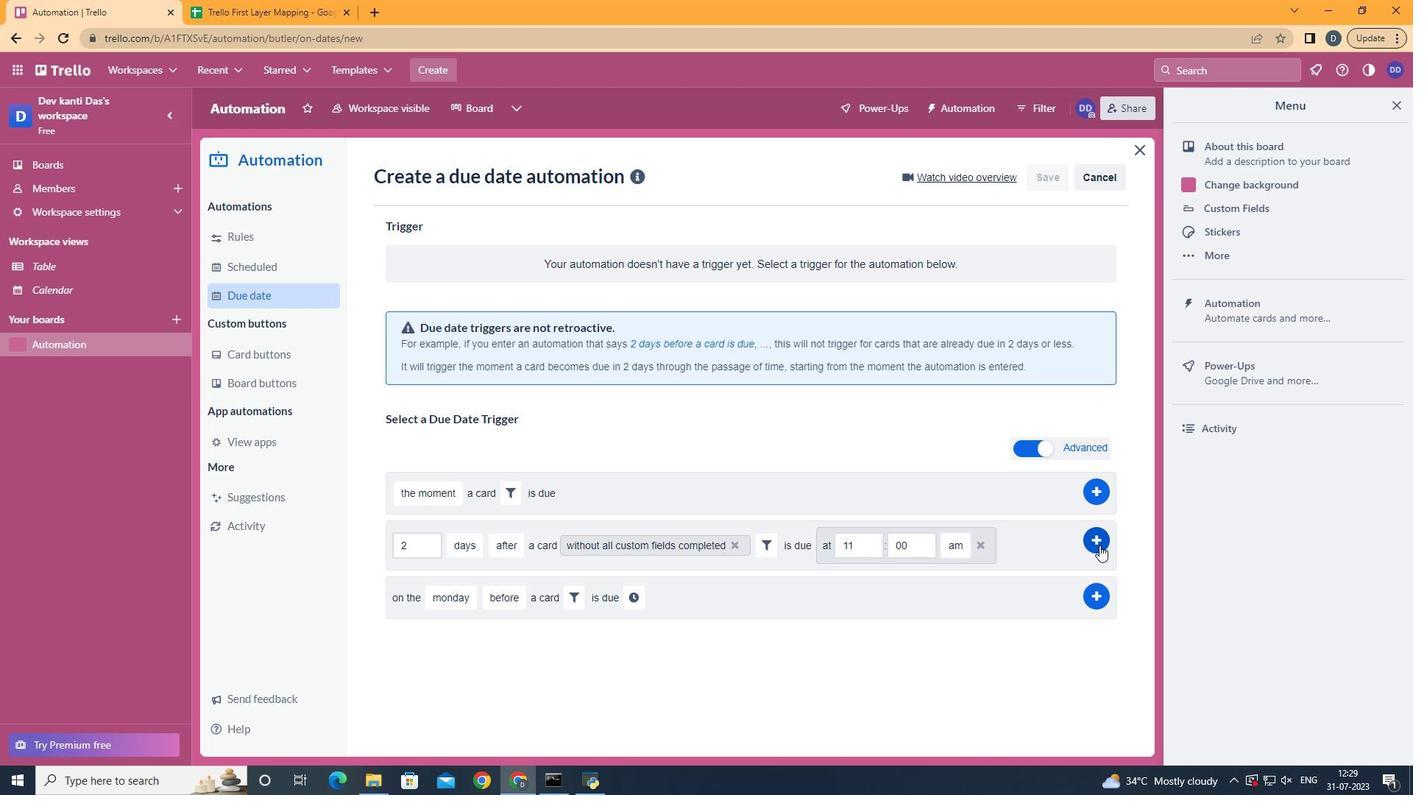 
Action: Mouse moved to (547, 270)
Screenshot: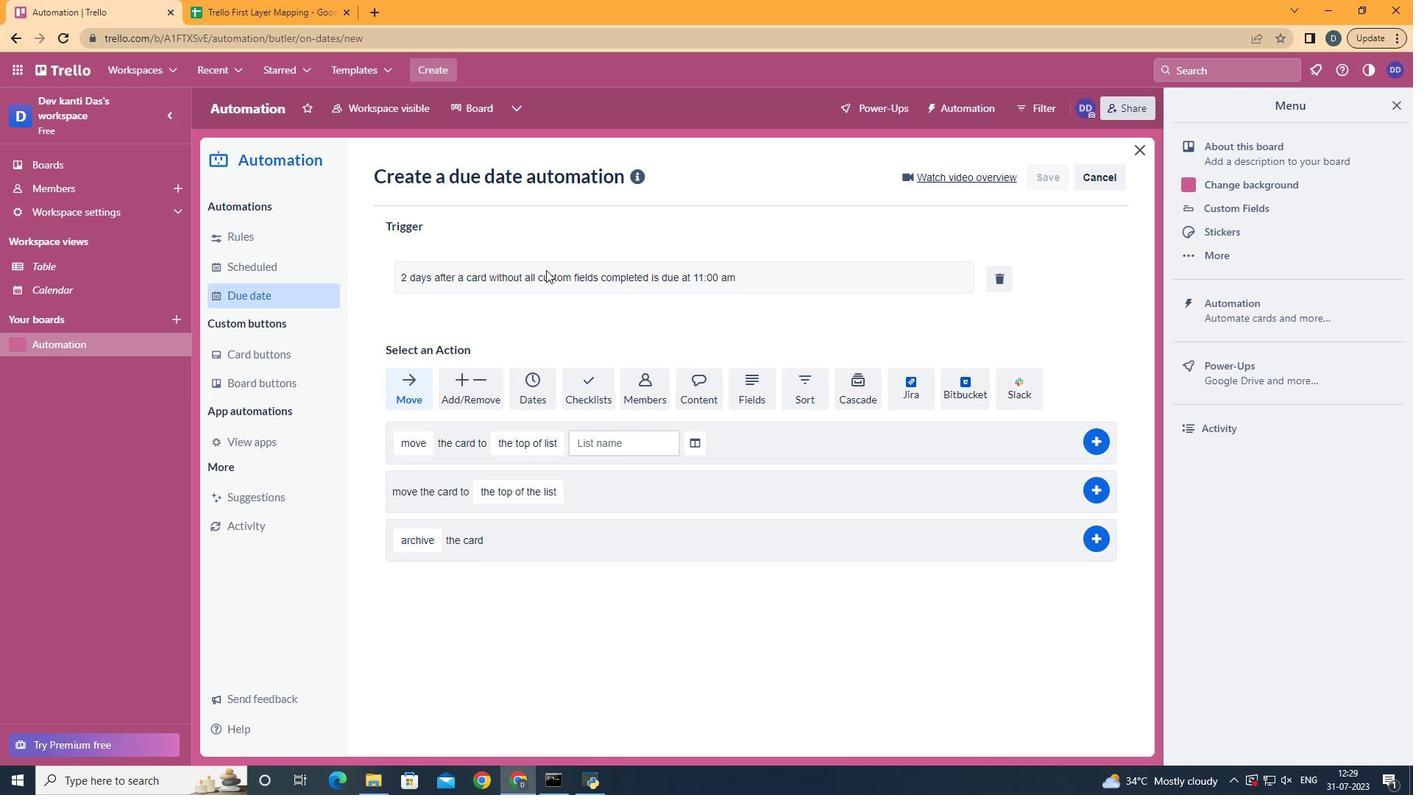 
